 Task: Find connections with filter location Sevenoaks with filter topic #Jobsearchwith filter profile language Spanish with filter current company MarketsandMarkets™ with filter school Punjabi University, Patiala with filter industry Professional Training and Coaching with filter service category Human Resources with filter keywords title Customer Service Manager
Action: Mouse moved to (520, 79)
Screenshot: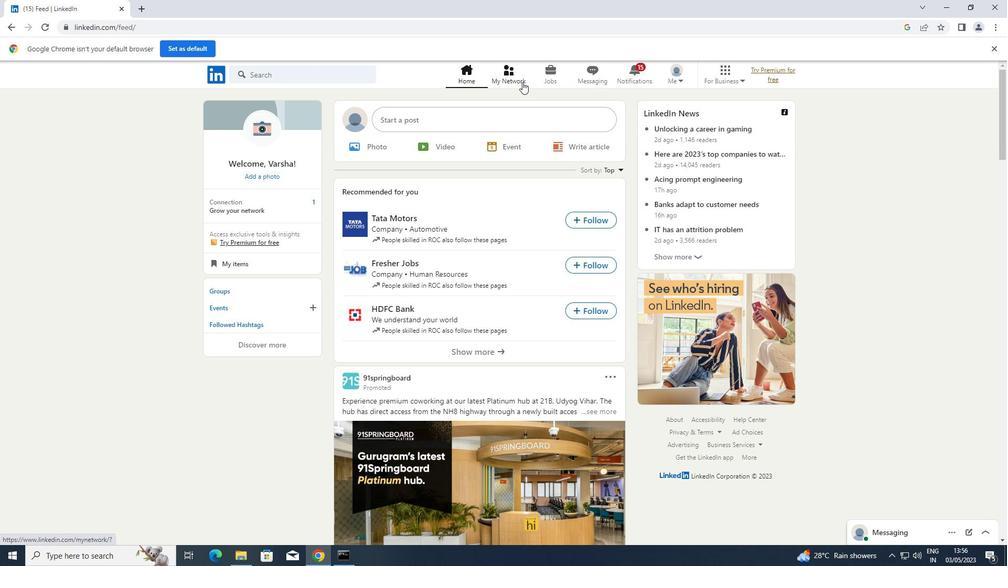 
Action: Mouse pressed left at (520, 79)
Screenshot: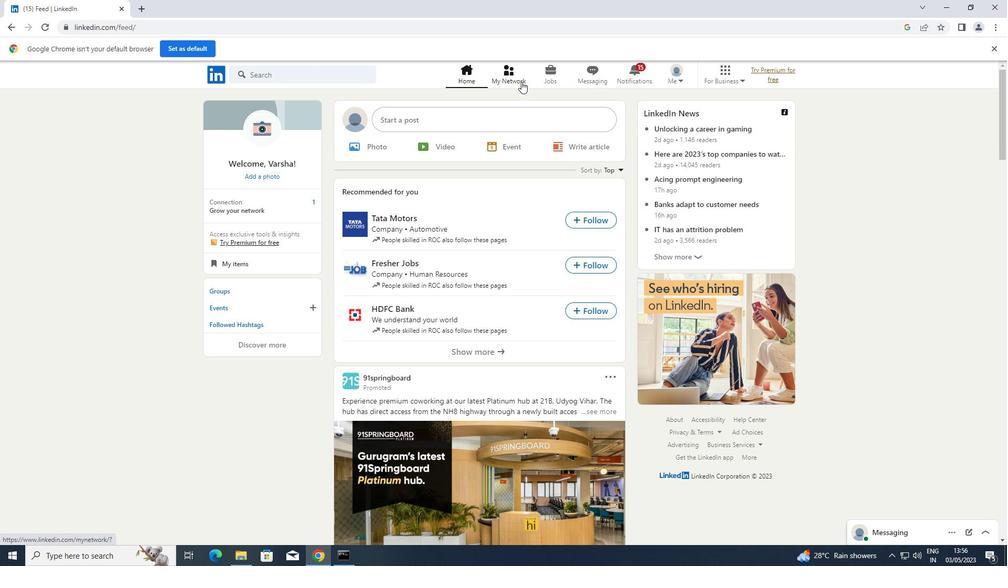 
Action: Mouse moved to (253, 123)
Screenshot: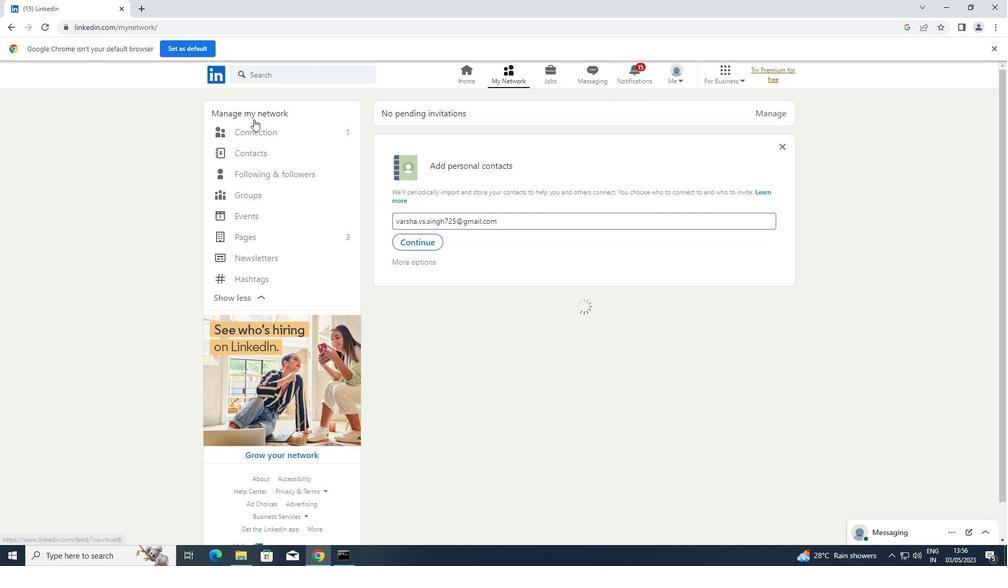 
Action: Mouse pressed left at (253, 123)
Screenshot: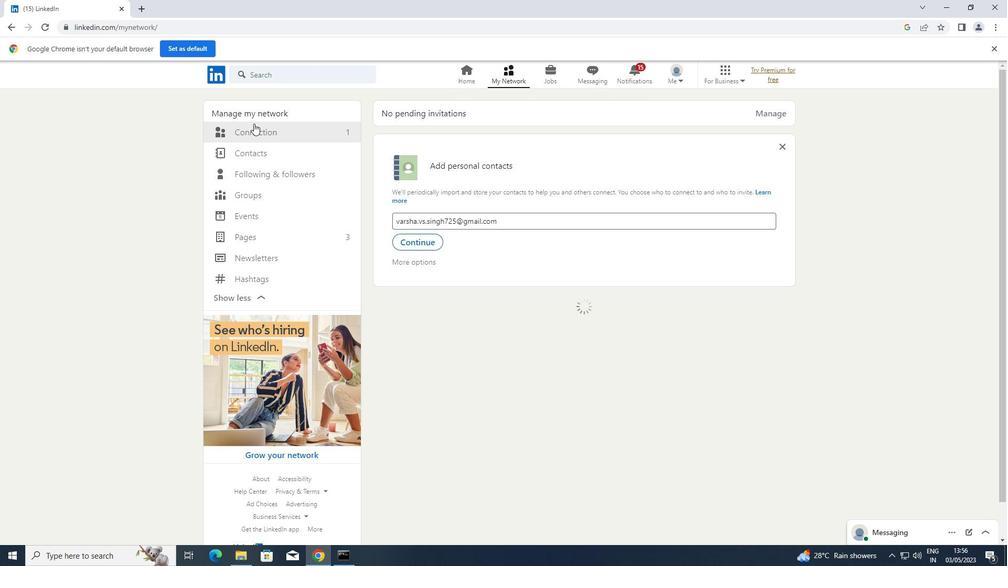 
Action: Mouse moved to (318, 137)
Screenshot: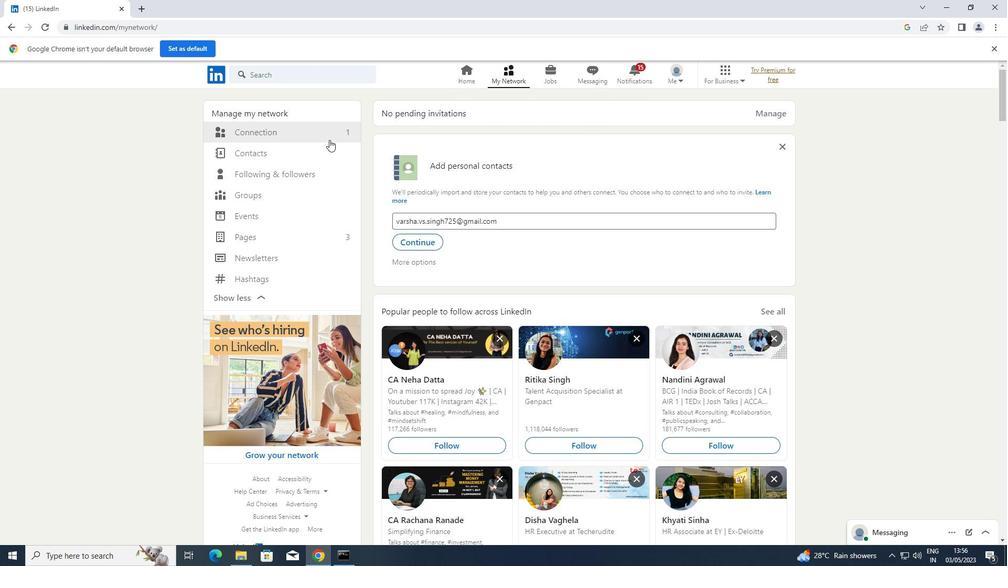 
Action: Mouse pressed left at (318, 137)
Screenshot: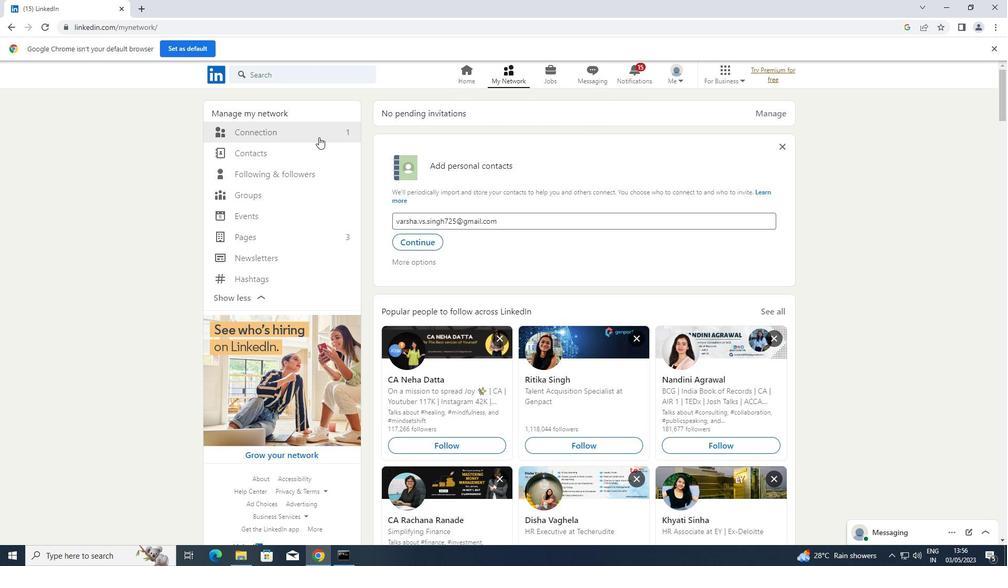 
Action: Mouse moved to (571, 131)
Screenshot: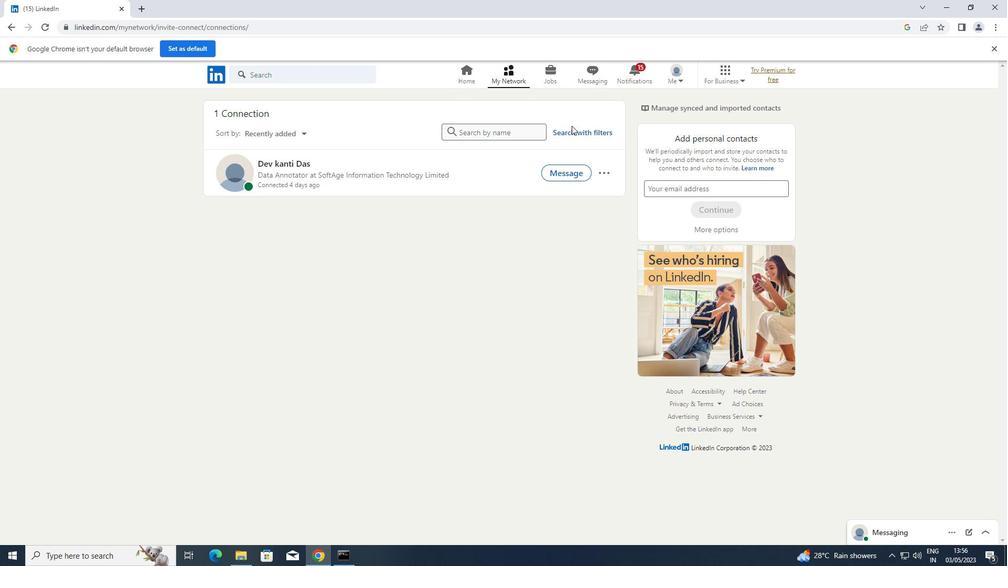 
Action: Mouse pressed left at (571, 131)
Screenshot: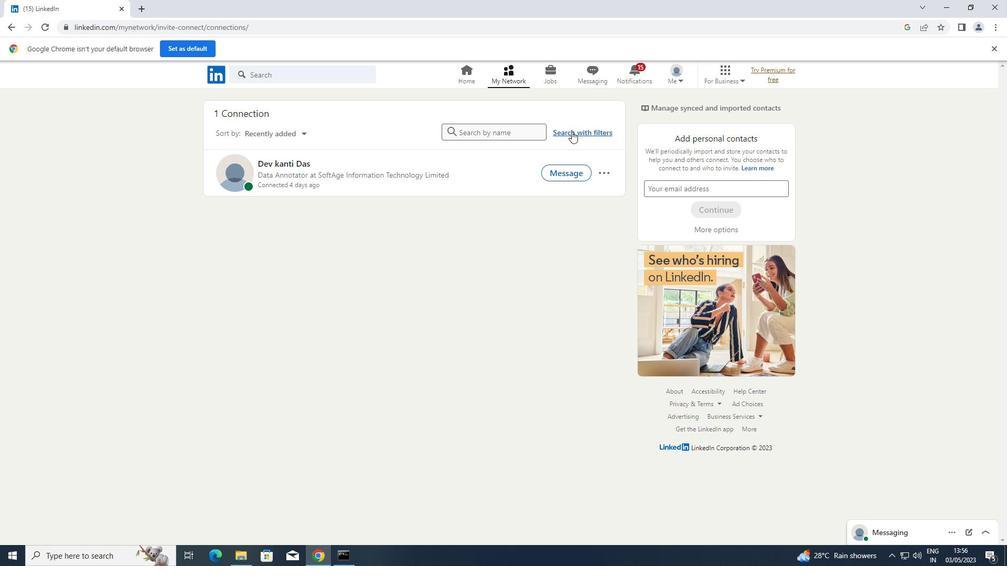 
Action: Mouse moved to (542, 104)
Screenshot: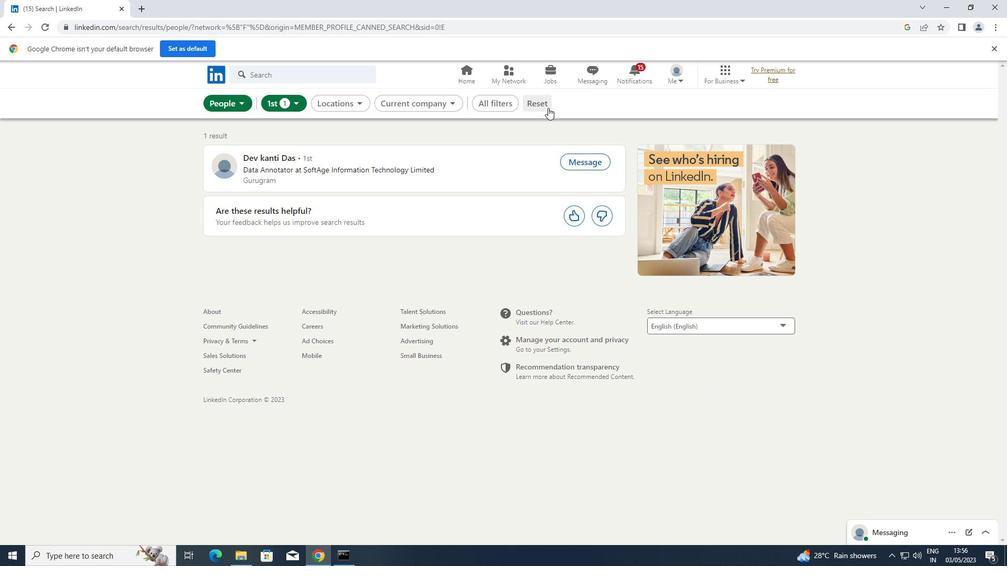 
Action: Mouse pressed left at (542, 104)
Screenshot: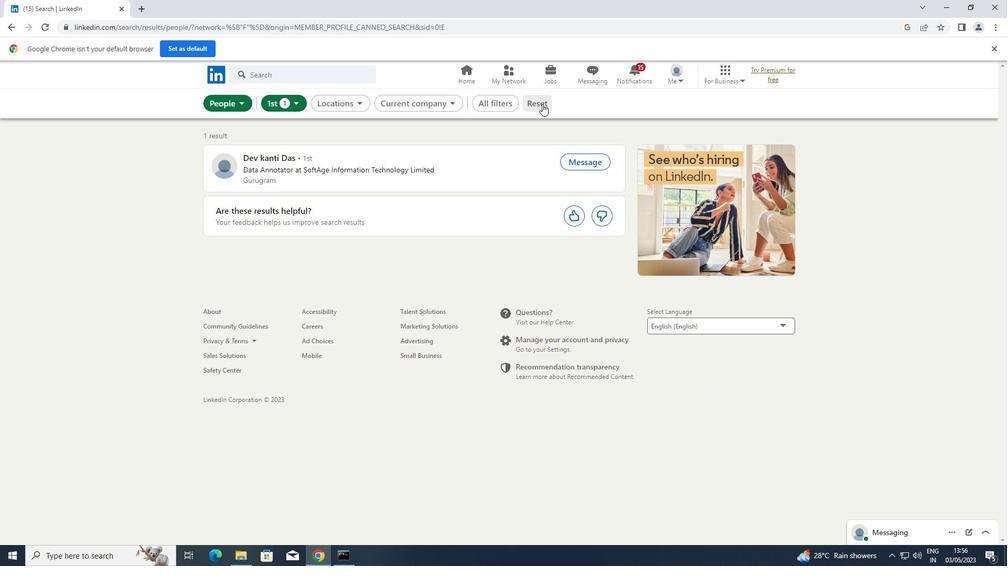 
Action: Mouse moved to (511, 95)
Screenshot: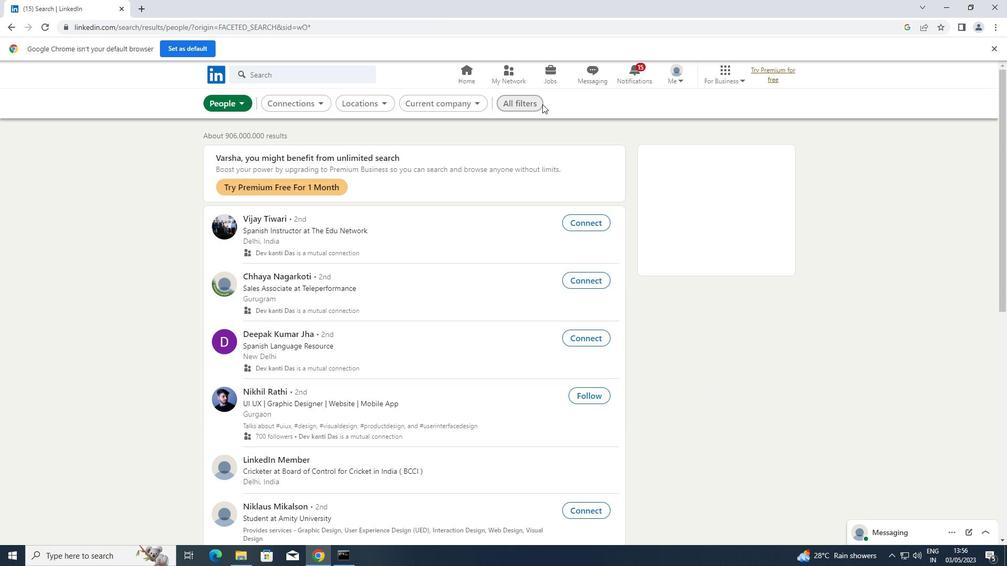 
Action: Mouse pressed left at (511, 95)
Screenshot: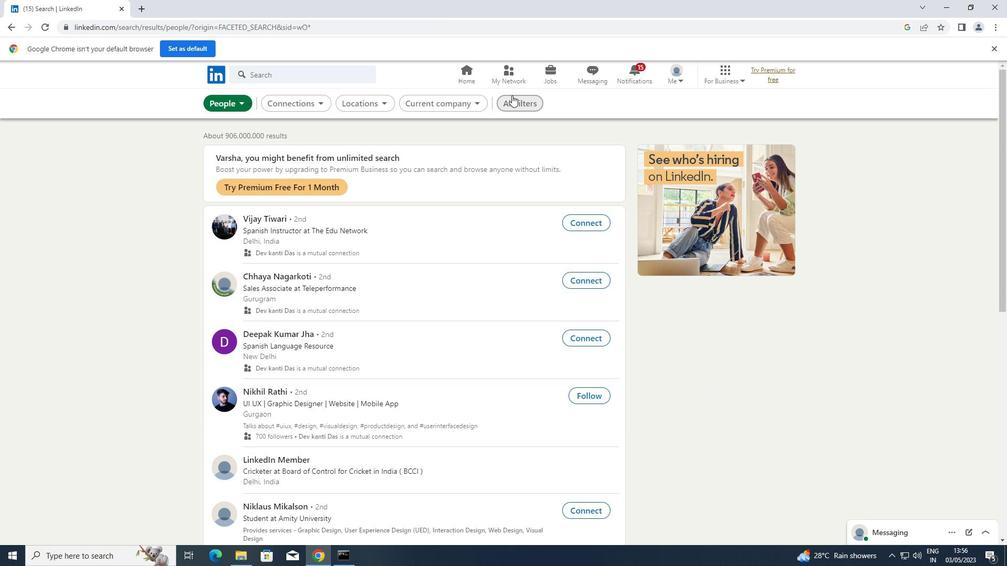 
Action: Mouse moved to (747, 269)
Screenshot: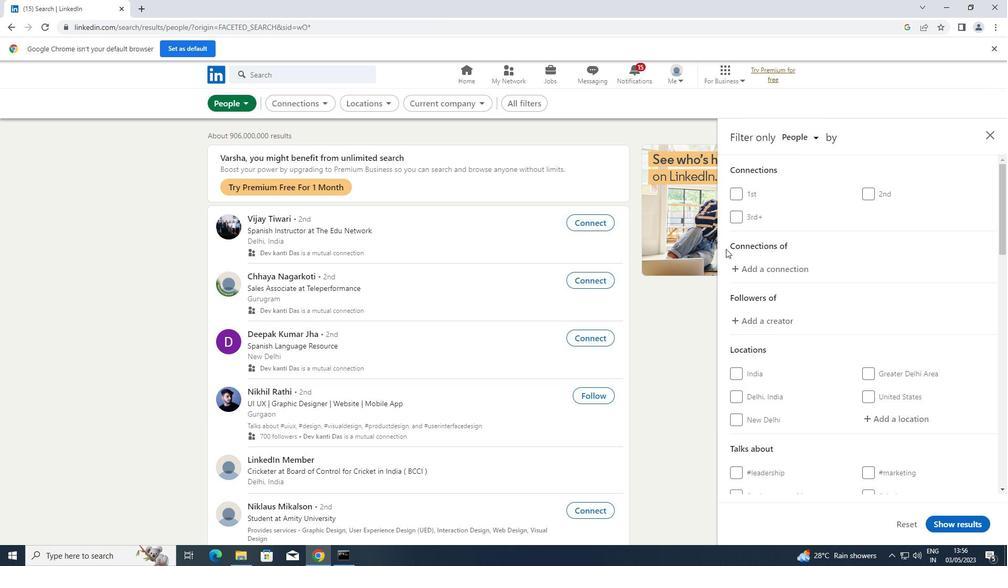 
Action: Mouse scrolled (747, 269) with delta (0, 0)
Screenshot: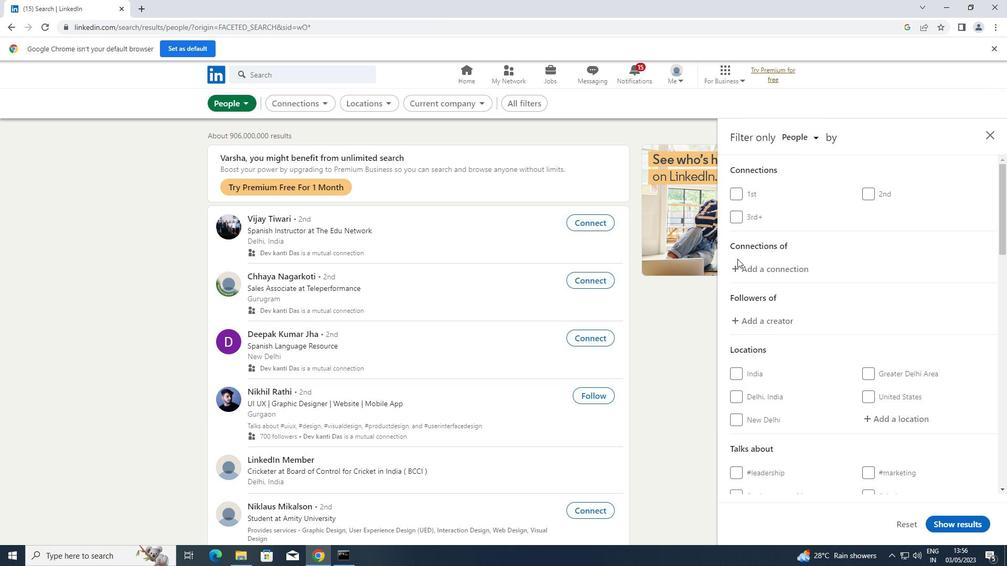 
Action: Mouse scrolled (747, 269) with delta (0, 0)
Screenshot: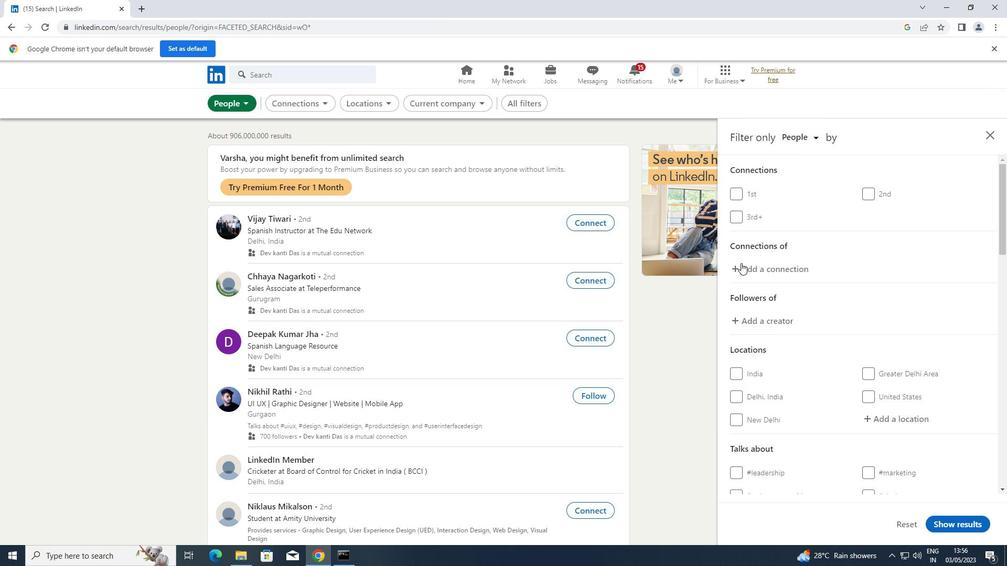
Action: Mouse moved to (890, 313)
Screenshot: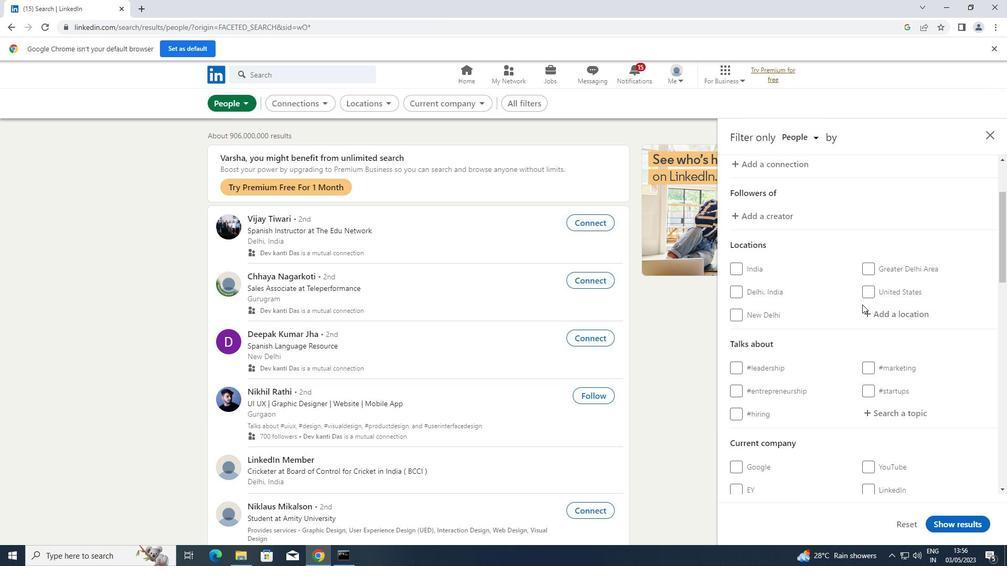 
Action: Mouse pressed left at (890, 313)
Screenshot: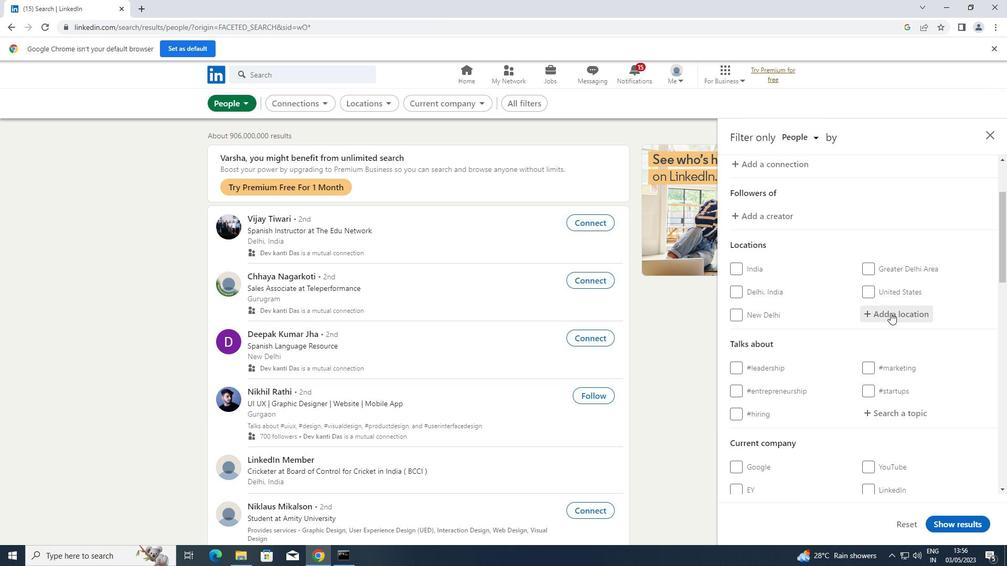 
Action: Key pressed <Key.shift>SEVENOAKS
Screenshot: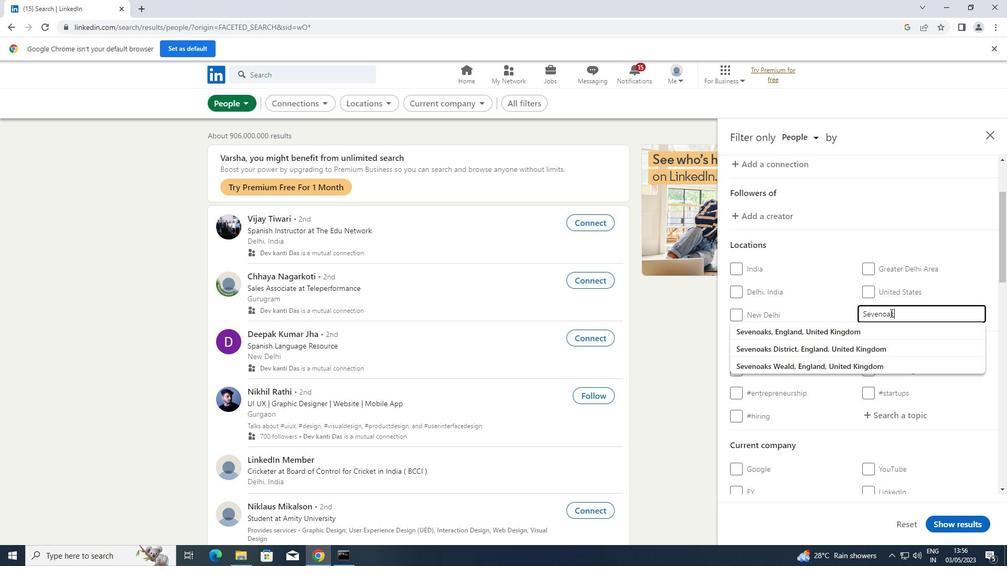 
Action: Mouse moved to (886, 418)
Screenshot: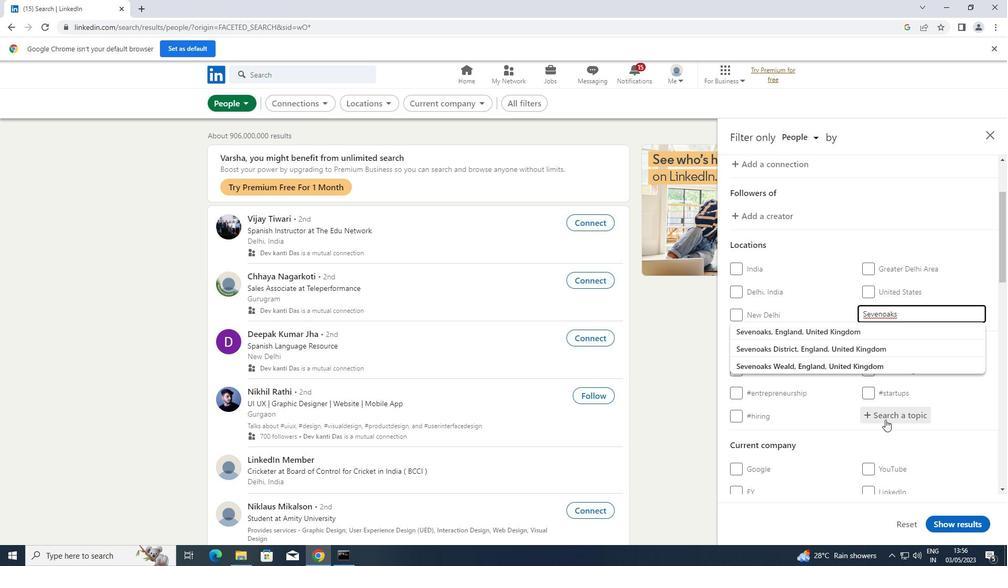
Action: Mouse pressed left at (886, 418)
Screenshot: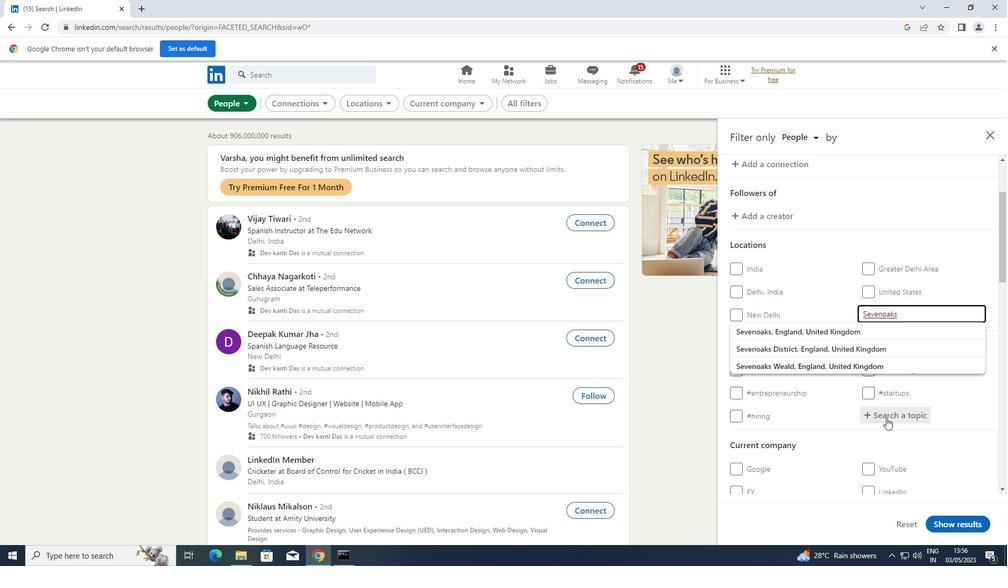 
Action: Key pressed <Key.shift>JOBSEA
Screenshot: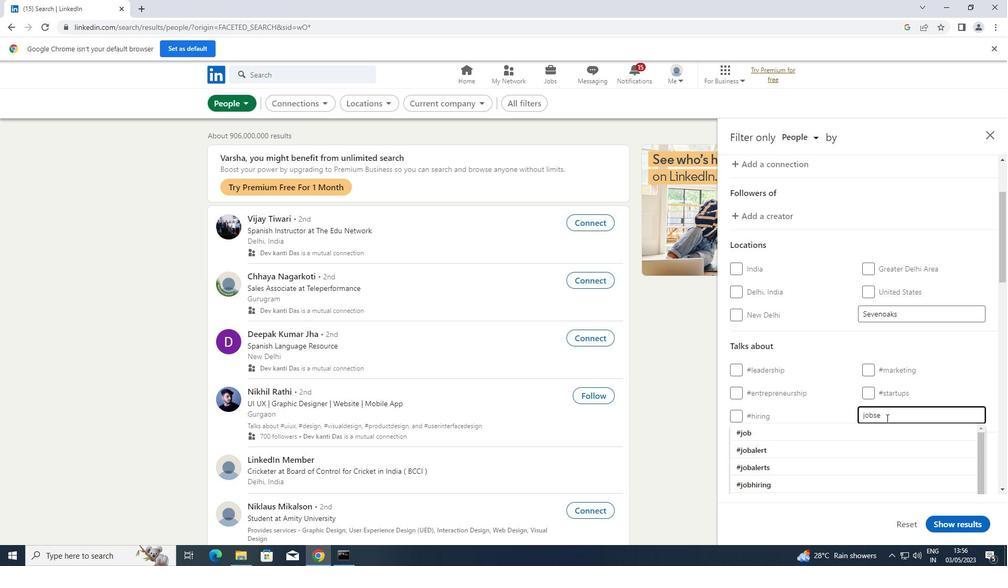 
Action: Mouse moved to (812, 434)
Screenshot: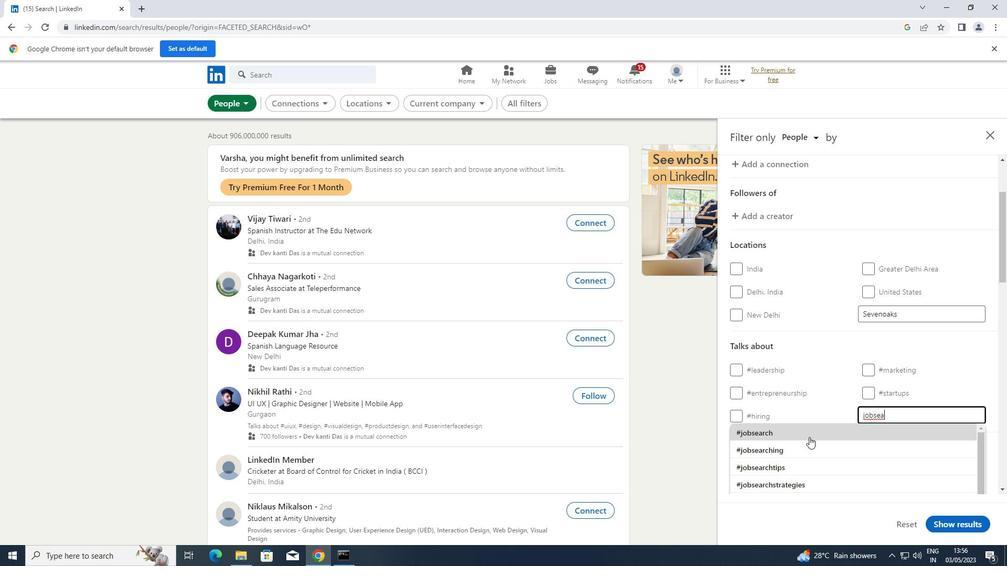 
Action: Mouse pressed left at (812, 434)
Screenshot: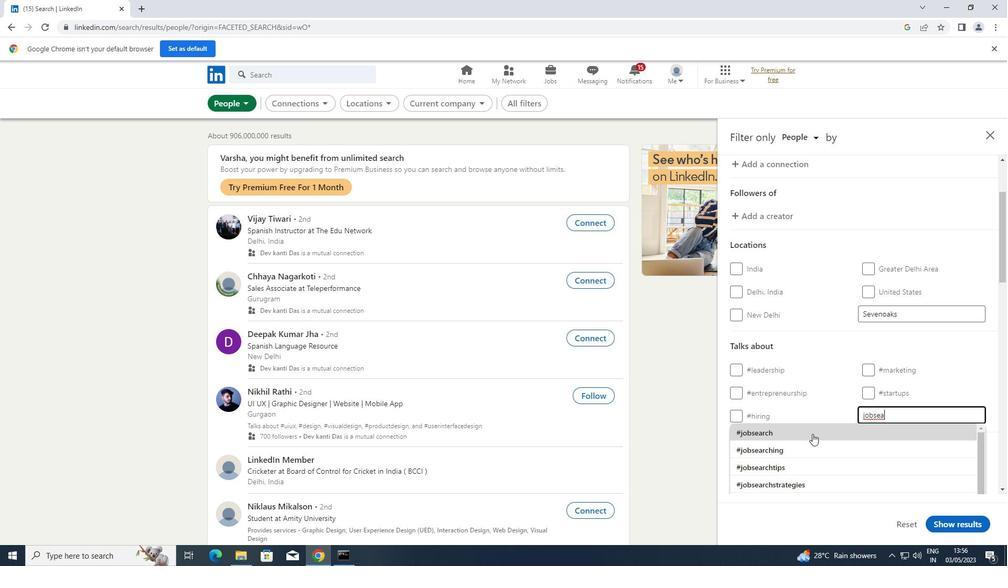 
Action: Mouse scrolled (812, 433) with delta (0, 0)
Screenshot: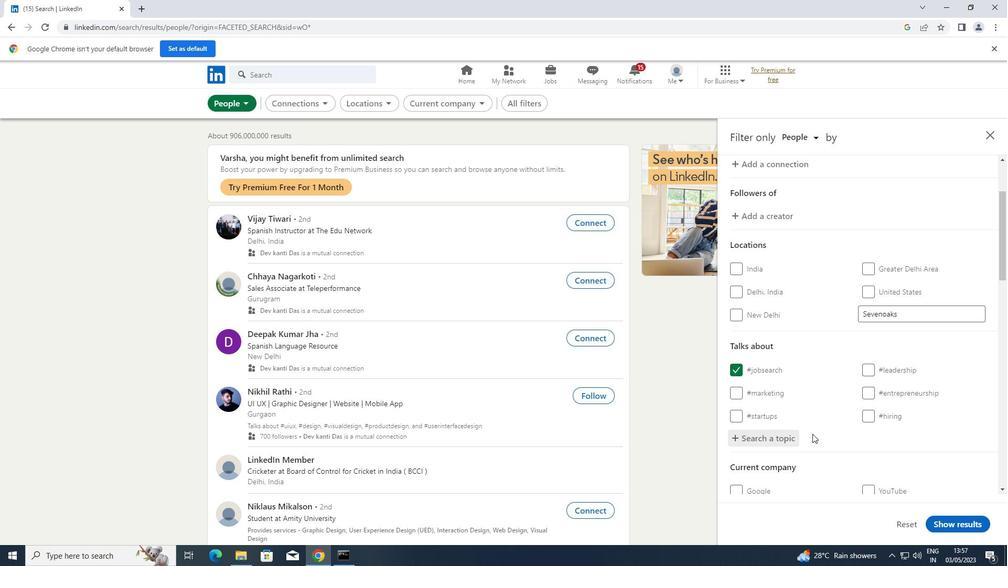 
Action: Mouse scrolled (812, 433) with delta (0, 0)
Screenshot: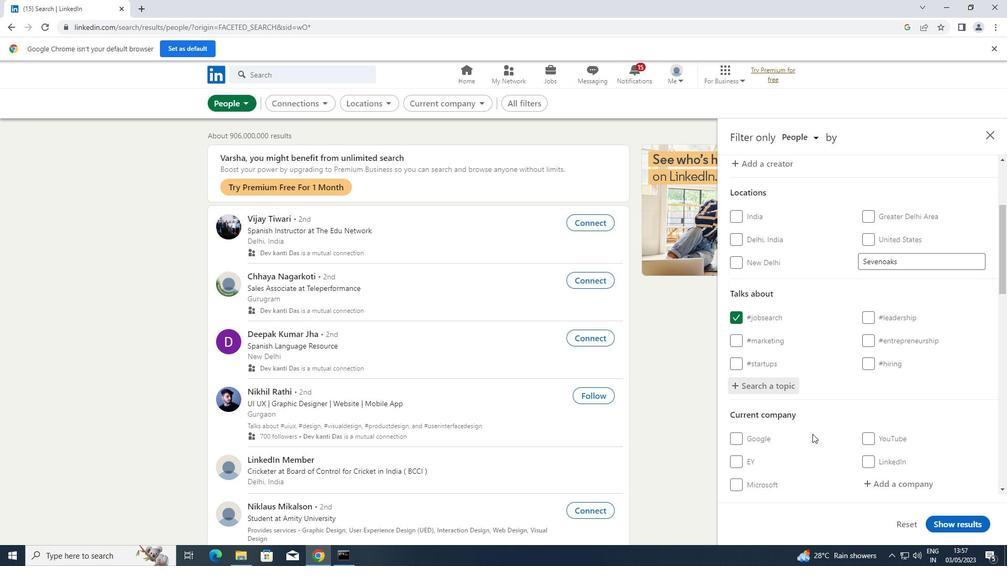 
Action: Mouse scrolled (812, 433) with delta (0, 0)
Screenshot: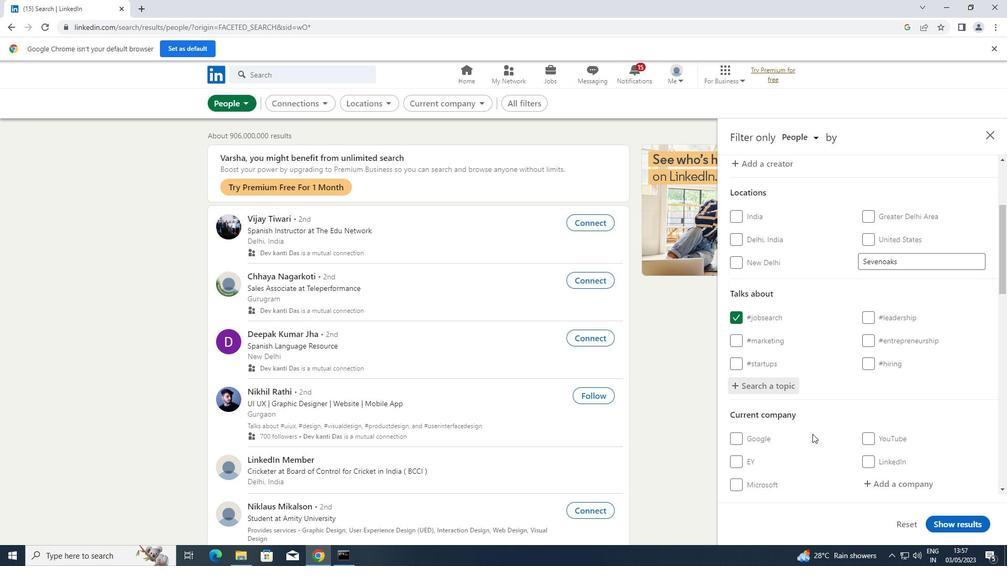 
Action: Mouse scrolled (812, 433) with delta (0, 0)
Screenshot: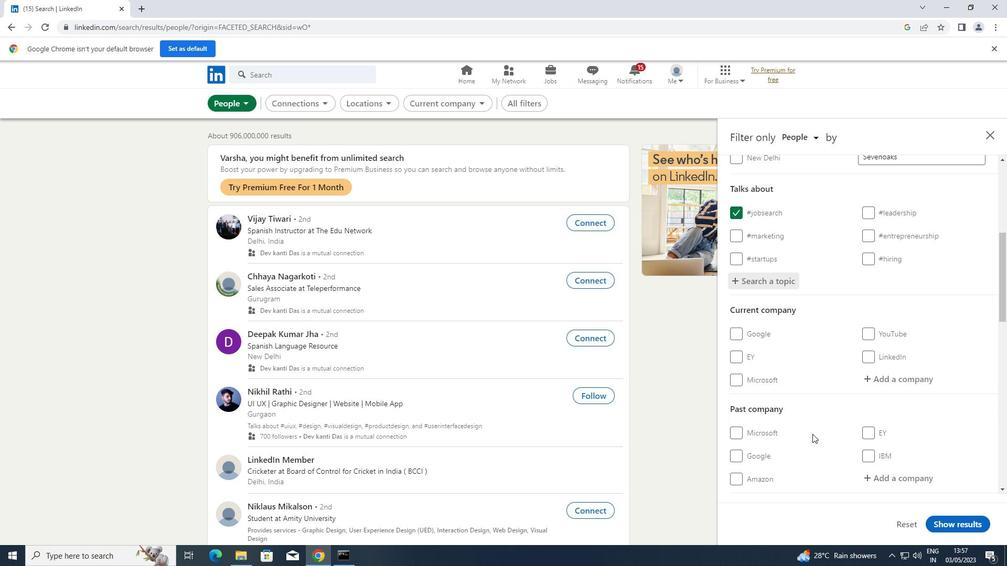 
Action: Mouse scrolled (812, 433) with delta (0, 0)
Screenshot: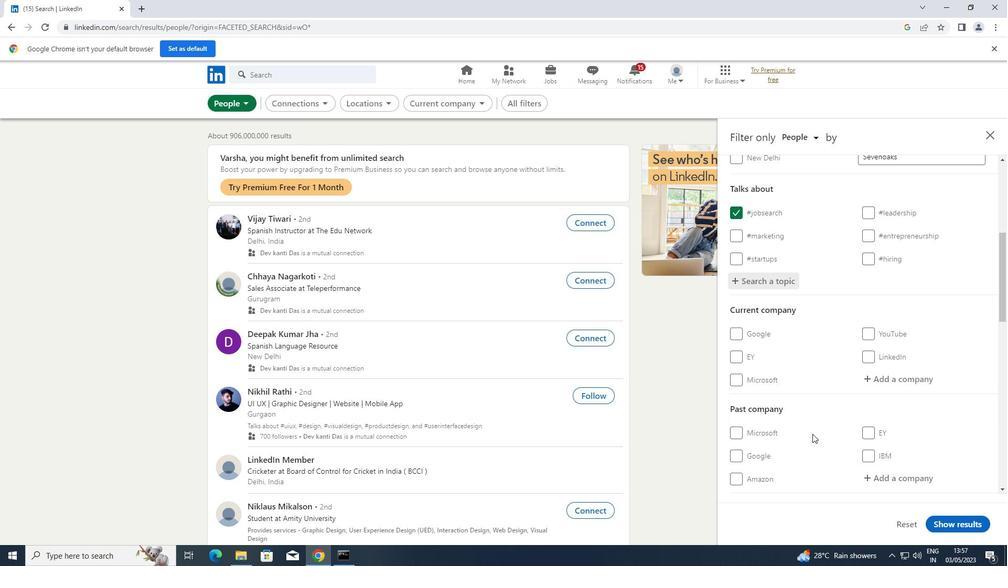 
Action: Mouse scrolled (812, 433) with delta (0, 0)
Screenshot: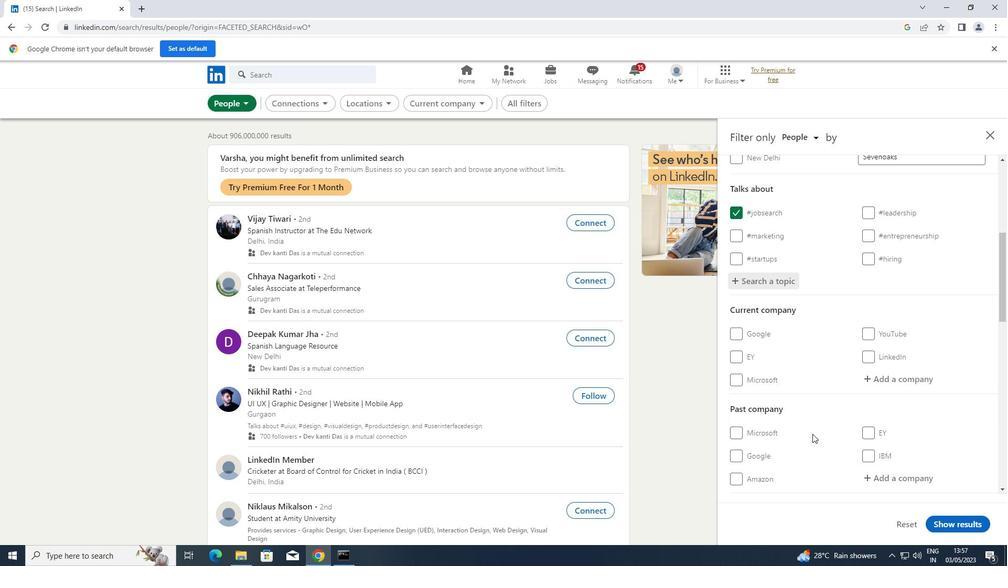 
Action: Mouse scrolled (812, 433) with delta (0, 0)
Screenshot: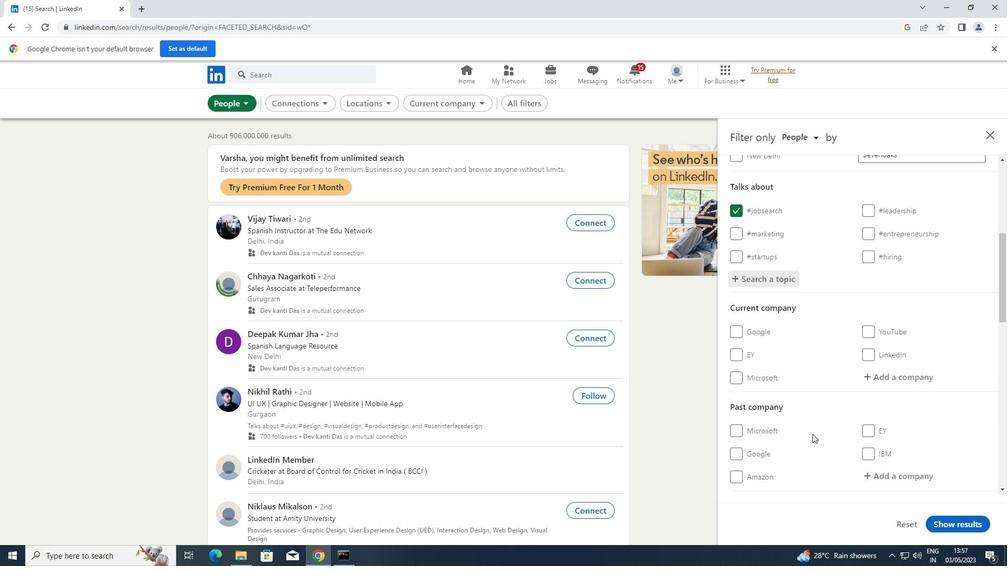
Action: Mouse scrolled (812, 433) with delta (0, 0)
Screenshot: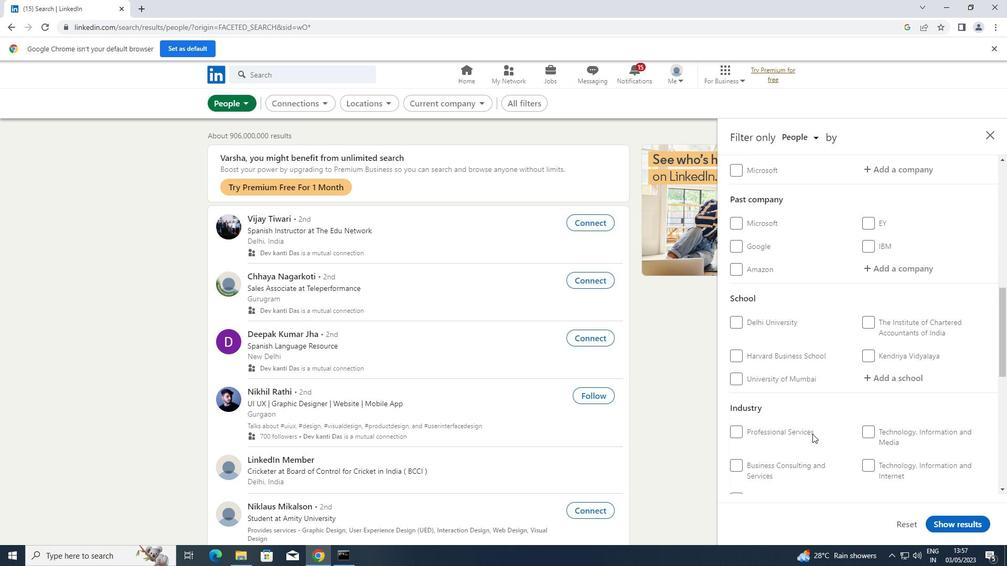 
Action: Mouse scrolled (812, 433) with delta (0, 0)
Screenshot: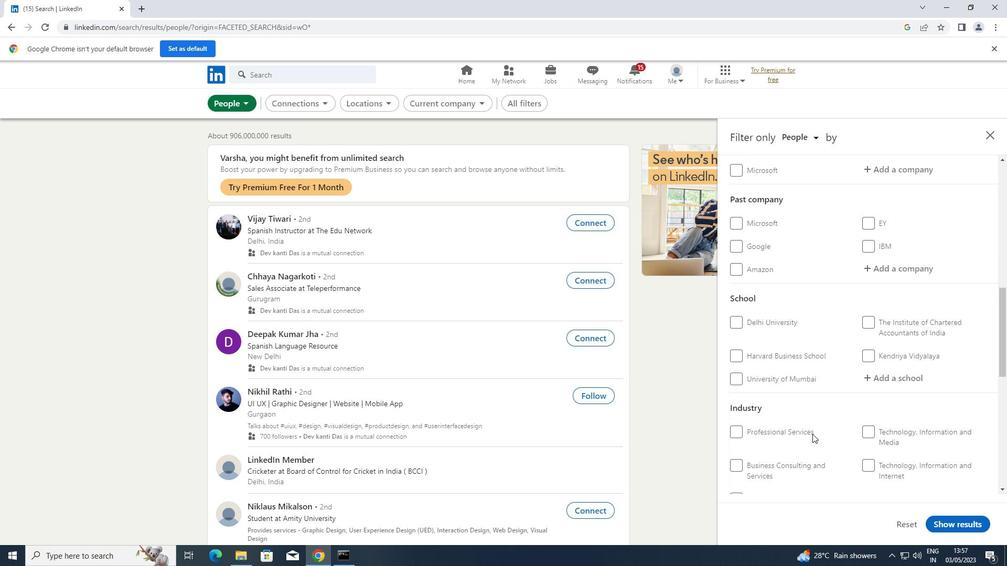 
Action: Mouse scrolled (812, 433) with delta (0, 0)
Screenshot: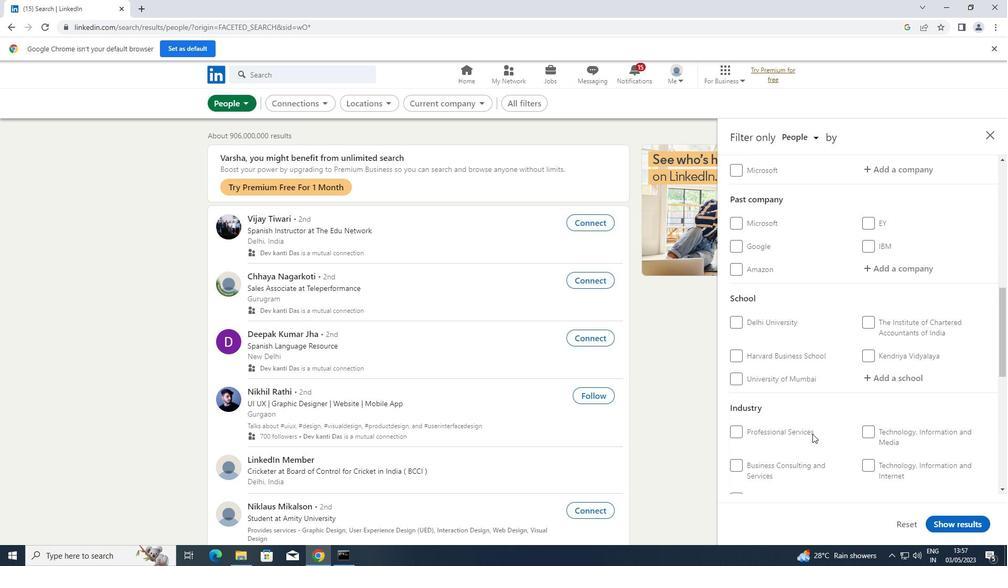 
Action: Mouse scrolled (812, 433) with delta (0, 0)
Screenshot: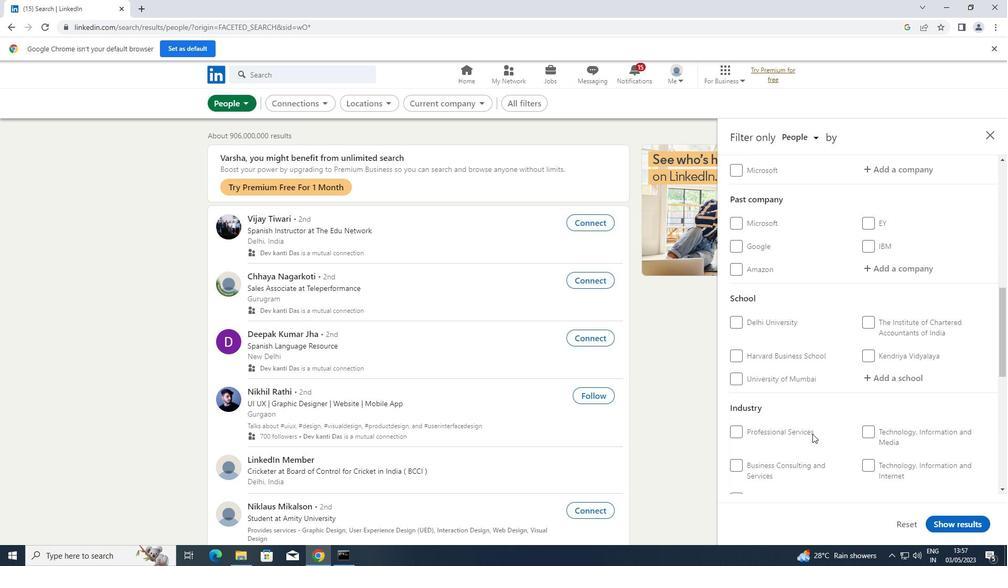 
Action: Mouse moved to (740, 365)
Screenshot: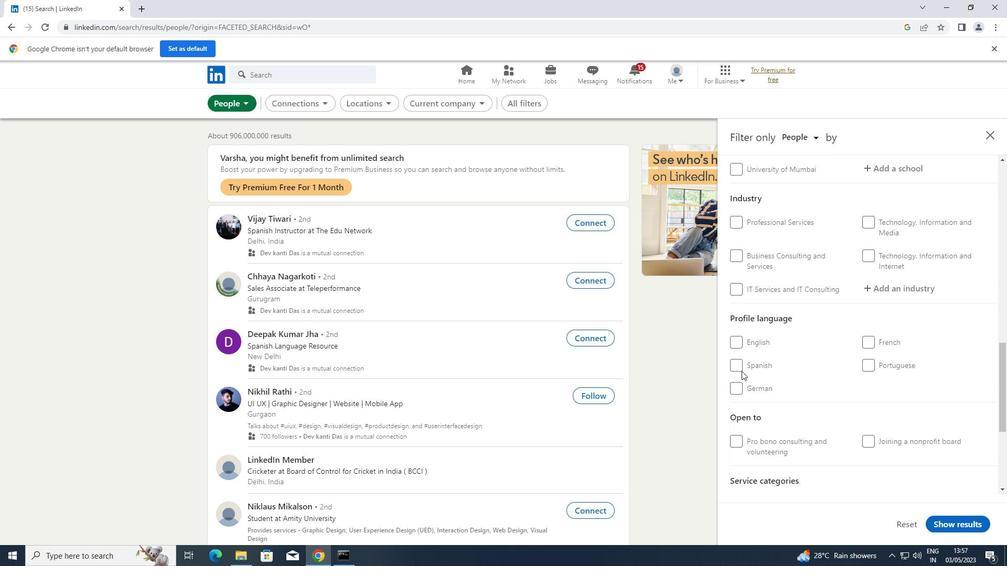 
Action: Mouse pressed left at (740, 365)
Screenshot: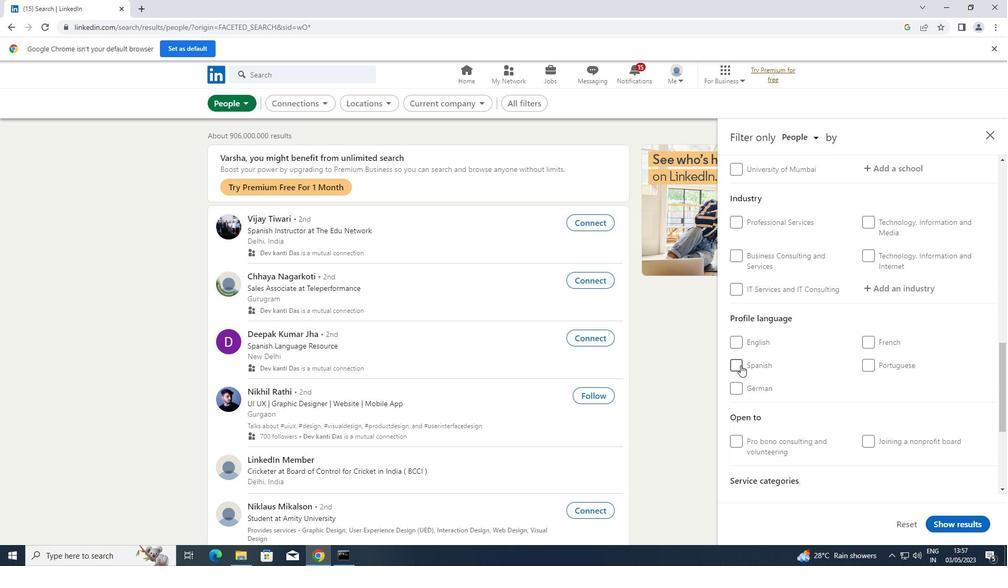 
Action: Mouse scrolled (740, 366) with delta (0, 0)
Screenshot: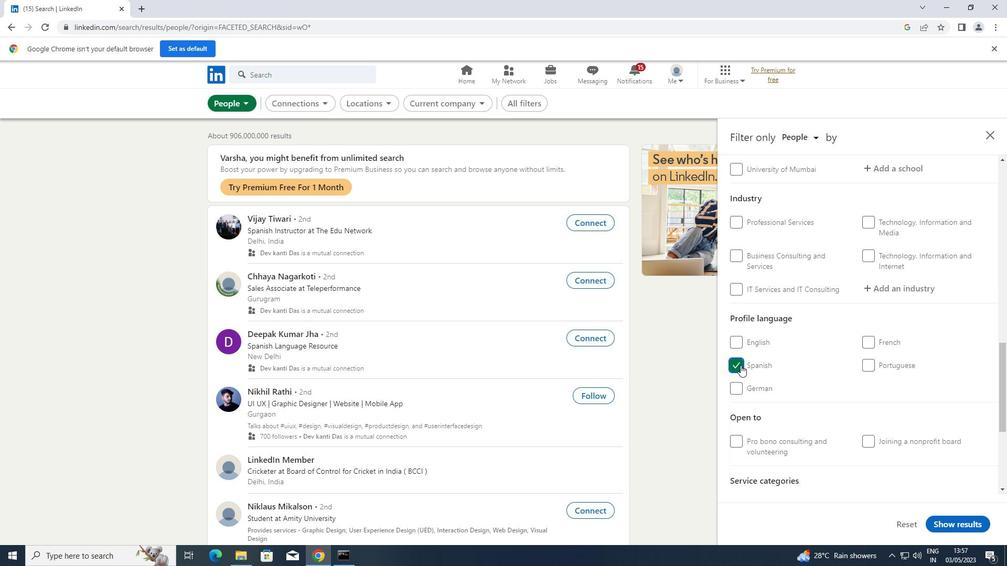 
Action: Mouse scrolled (740, 366) with delta (0, 0)
Screenshot: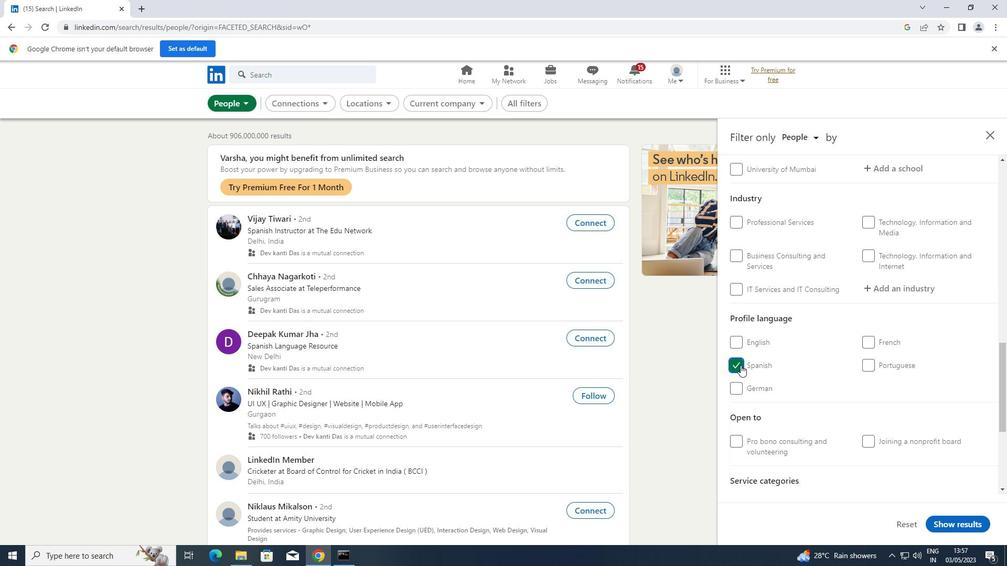 
Action: Mouse scrolled (740, 366) with delta (0, 0)
Screenshot: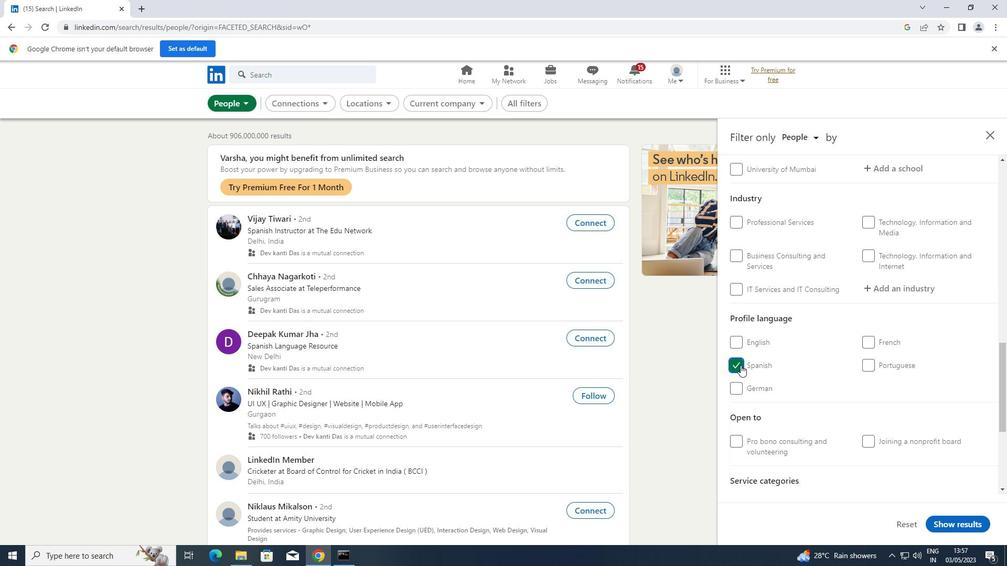 
Action: Mouse scrolled (740, 366) with delta (0, 0)
Screenshot: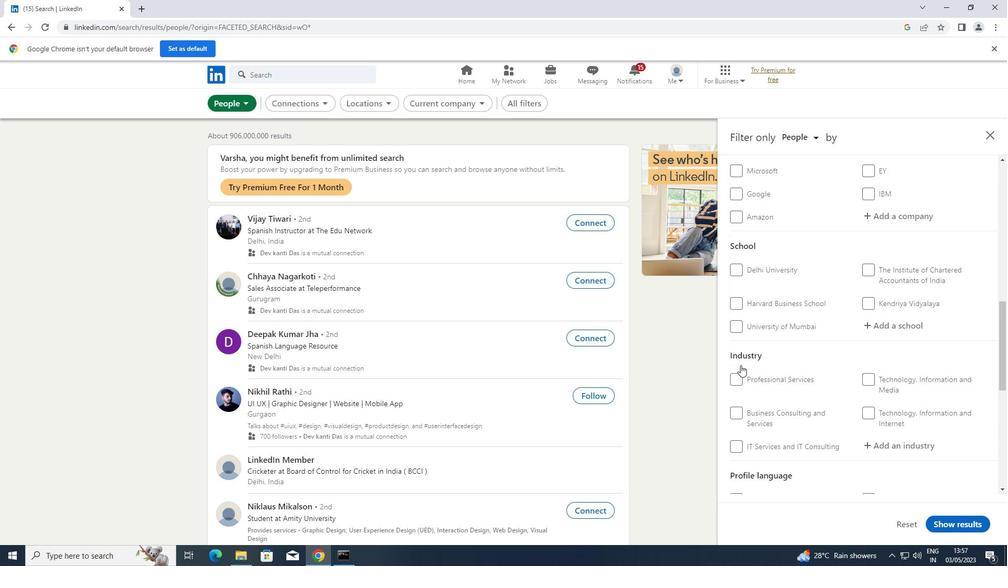 
Action: Mouse scrolled (740, 366) with delta (0, 0)
Screenshot: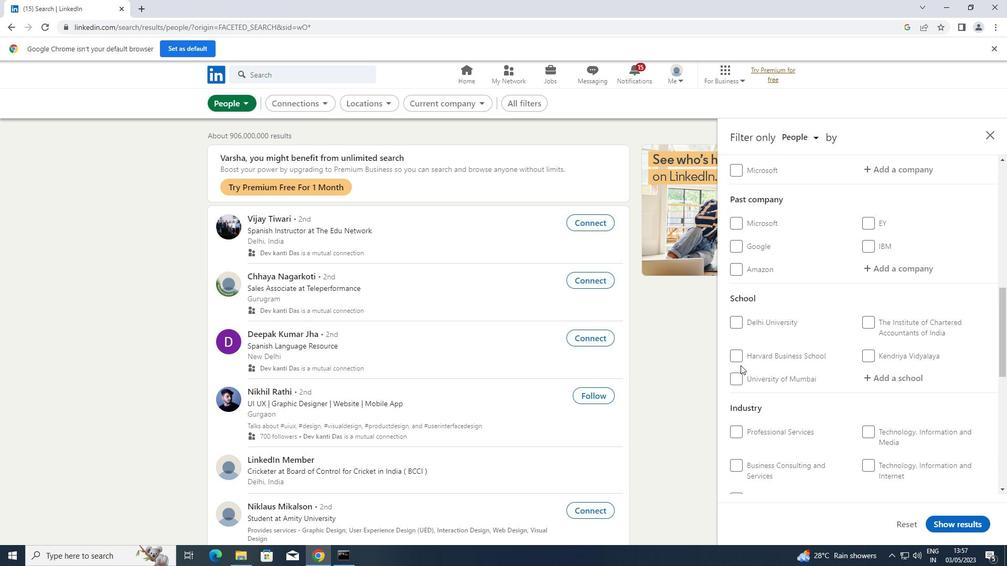 
Action: Mouse scrolled (740, 366) with delta (0, 0)
Screenshot: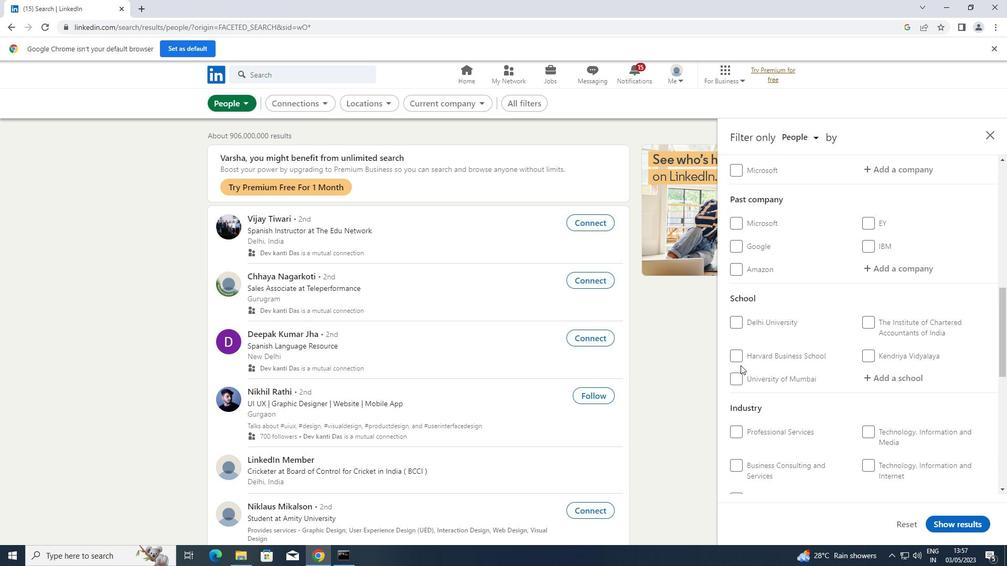 
Action: Mouse moved to (912, 273)
Screenshot: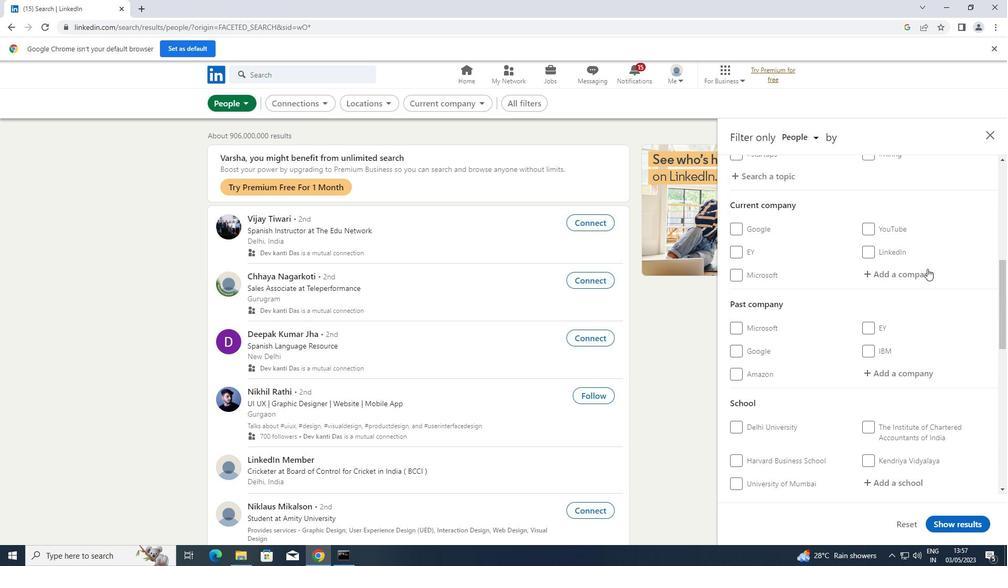 
Action: Mouse pressed left at (912, 273)
Screenshot: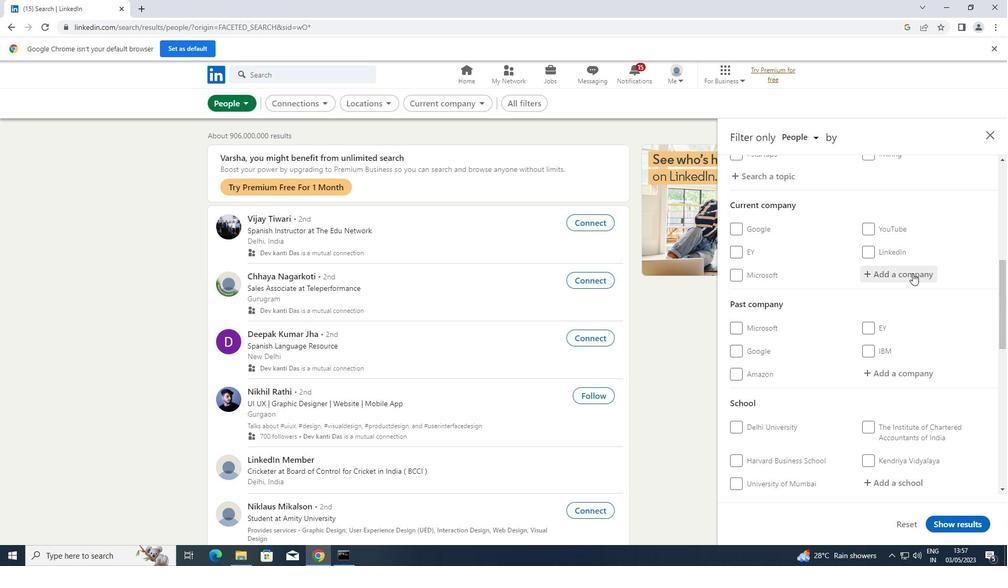 
Action: Key pressed <Key.shift>MARKETSAND
Screenshot: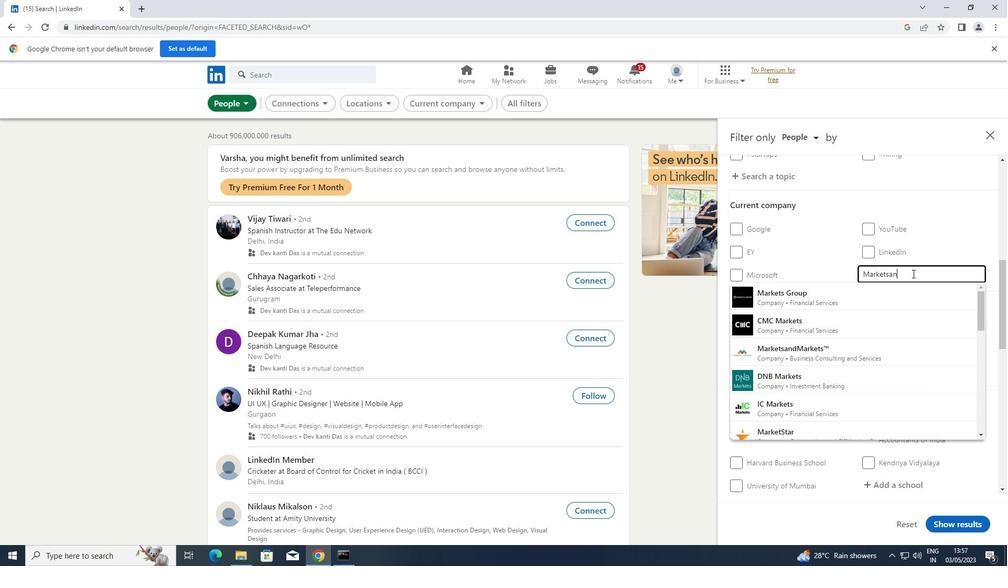 
Action: Mouse moved to (844, 298)
Screenshot: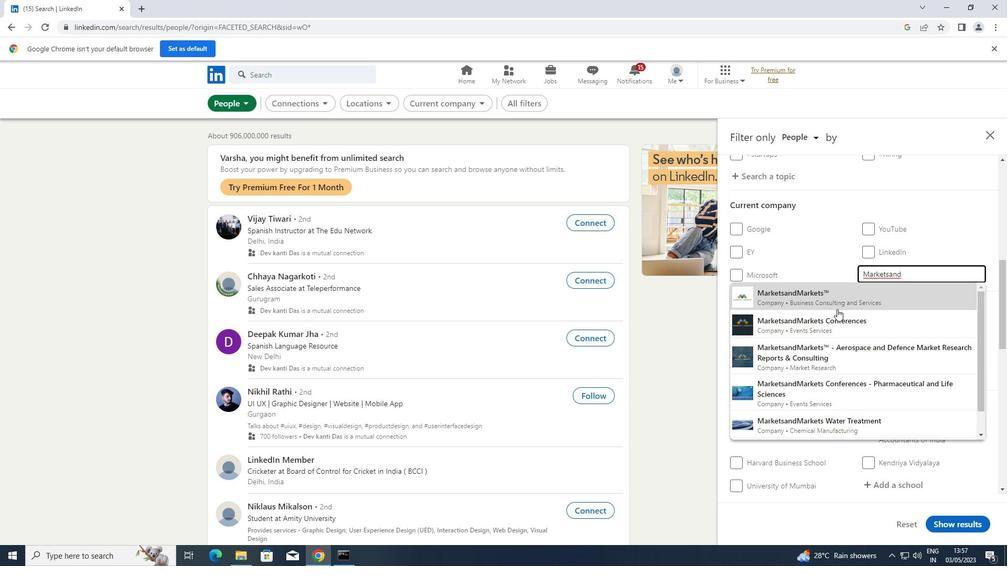 
Action: Mouse pressed left at (844, 298)
Screenshot: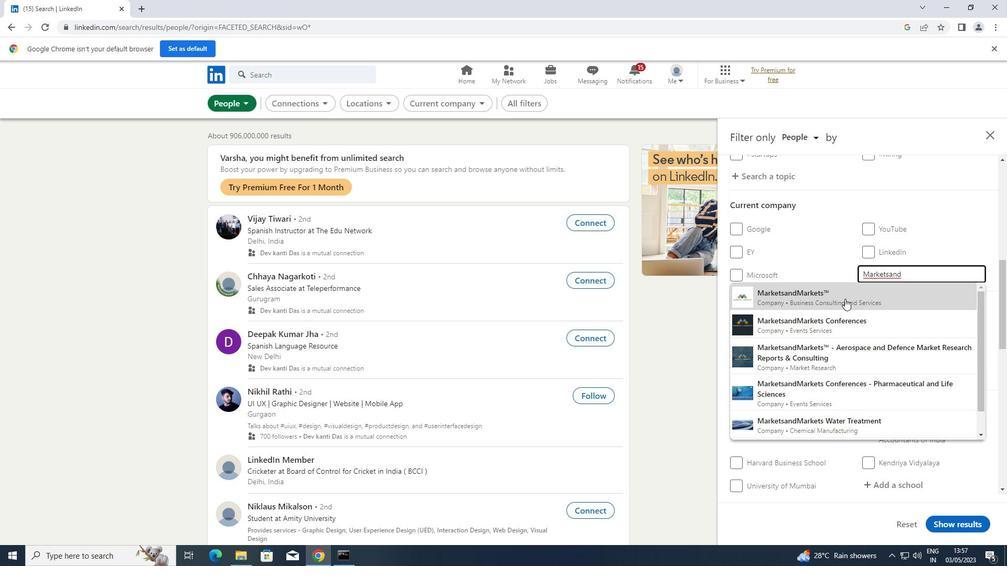 
Action: Mouse scrolled (844, 298) with delta (0, 0)
Screenshot: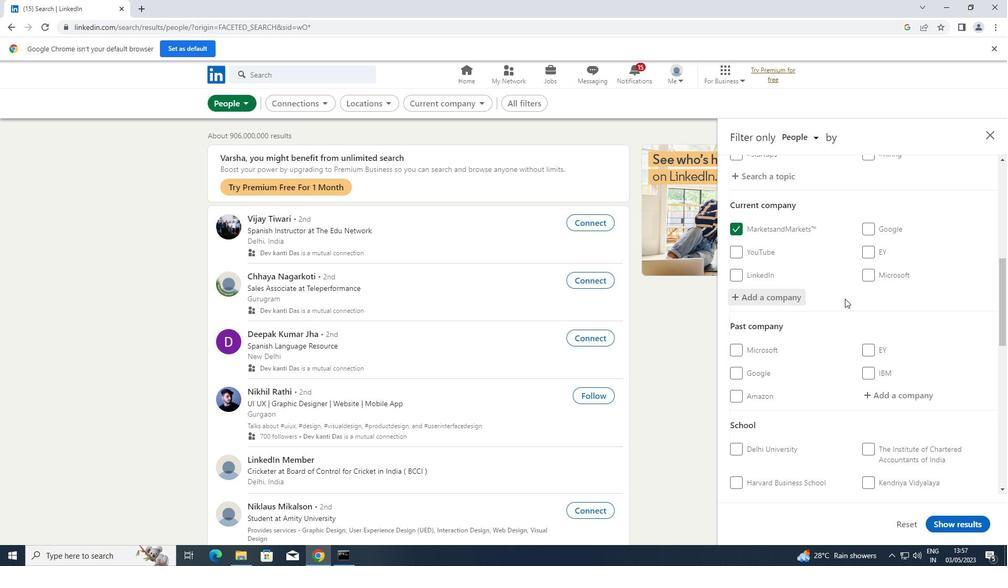 
Action: Mouse scrolled (844, 298) with delta (0, 0)
Screenshot: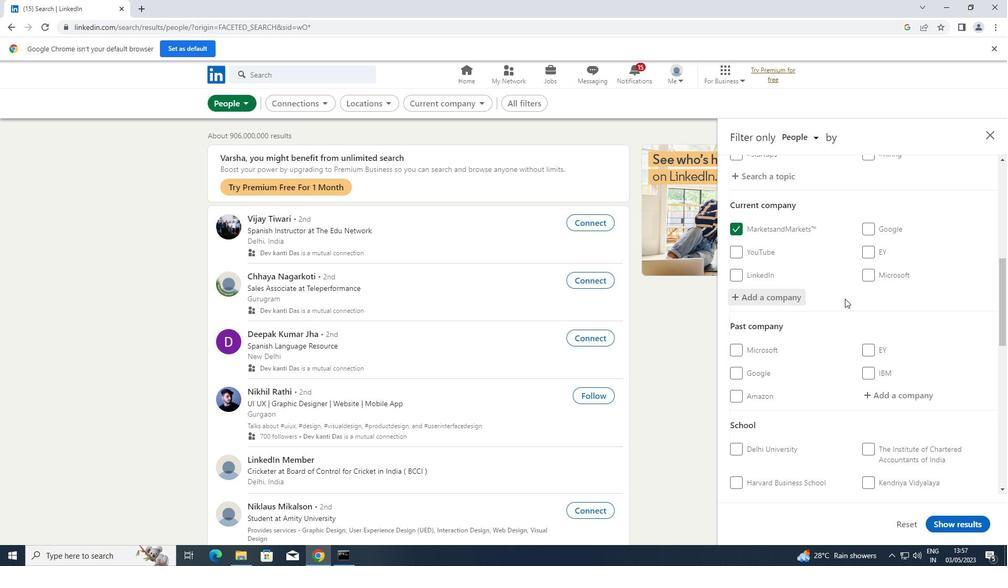 
Action: Mouse scrolled (844, 298) with delta (0, 0)
Screenshot: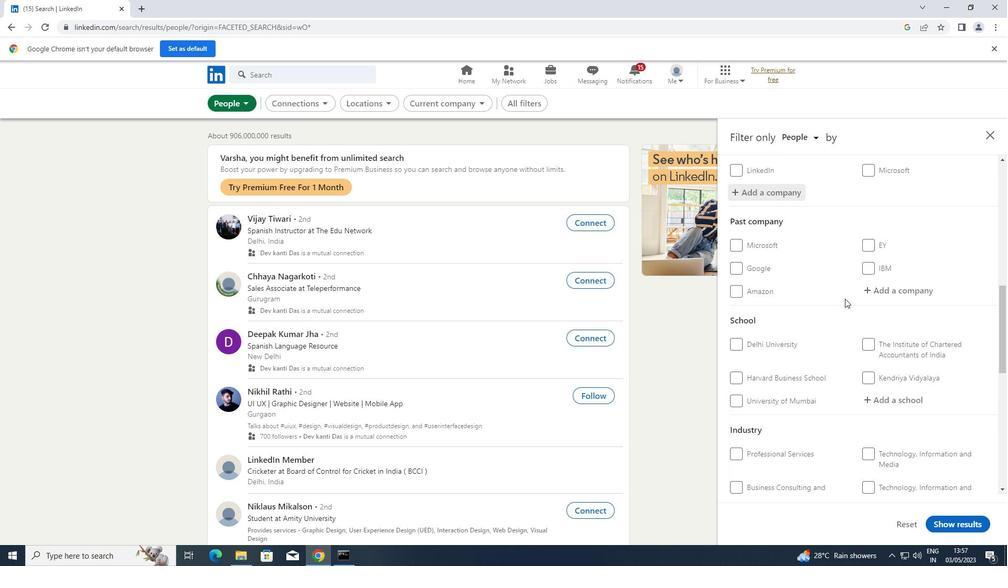 
Action: Mouse moved to (884, 341)
Screenshot: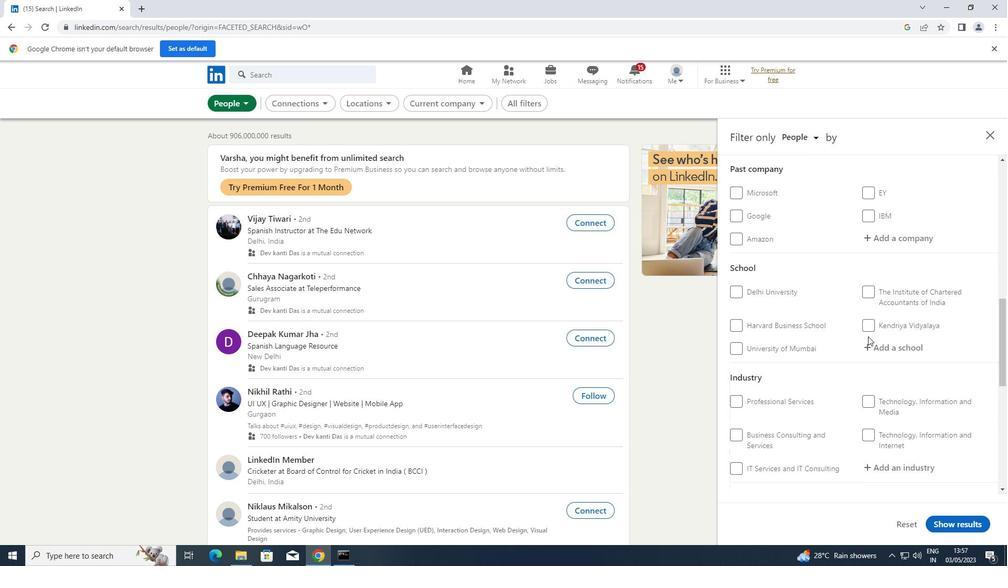 
Action: Mouse pressed left at (884, 341)
Screenshot: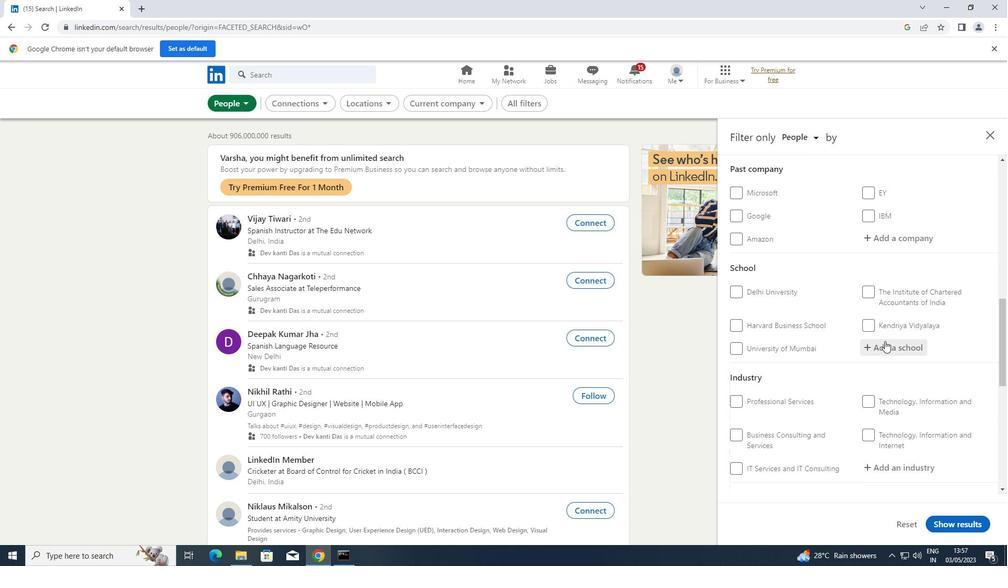 
Action: Key pressed <Key.shift>PUNJABI
Screenshot: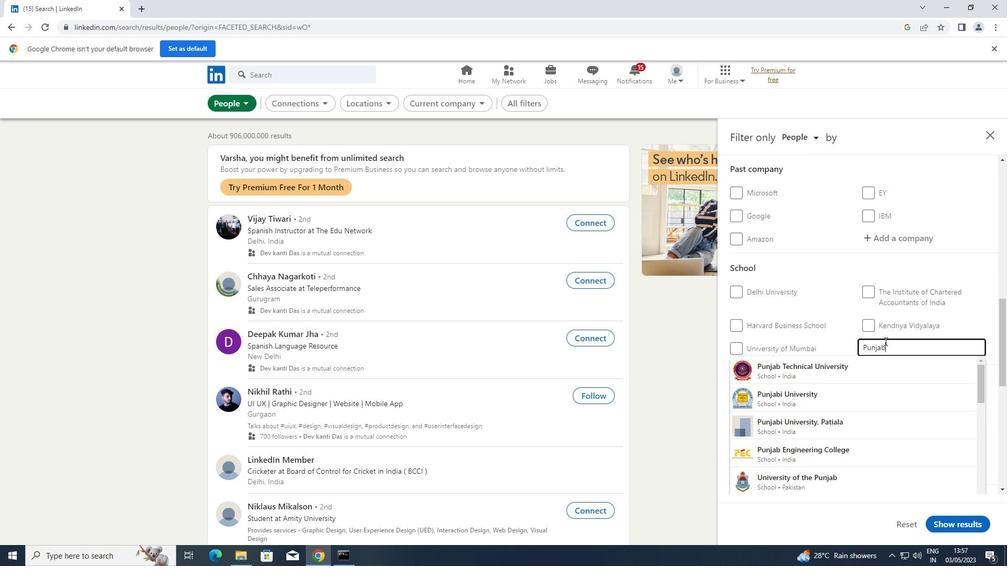 
Action: Mouse moved to (800, 362)
Screenshot: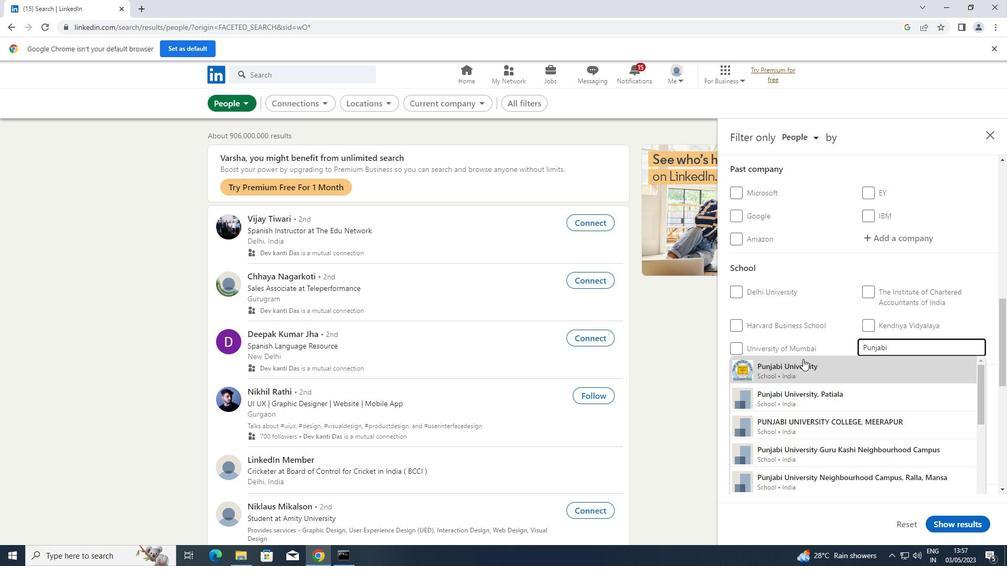 
Action: Mouse pressed left at (800, 362)
Screenshot: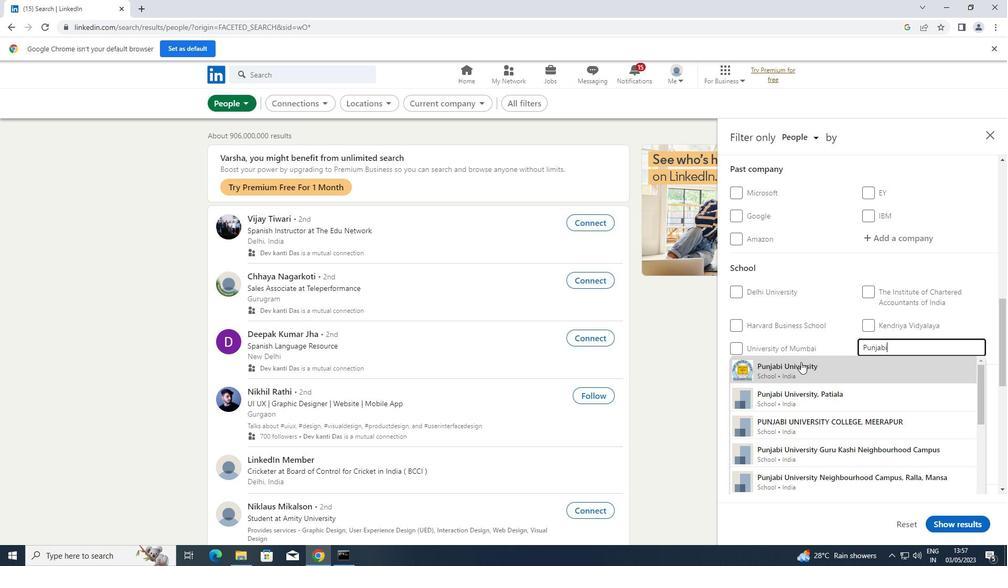 
Action: Mouse scrolled (800, 361) with delta (0, 0)
Screenshot: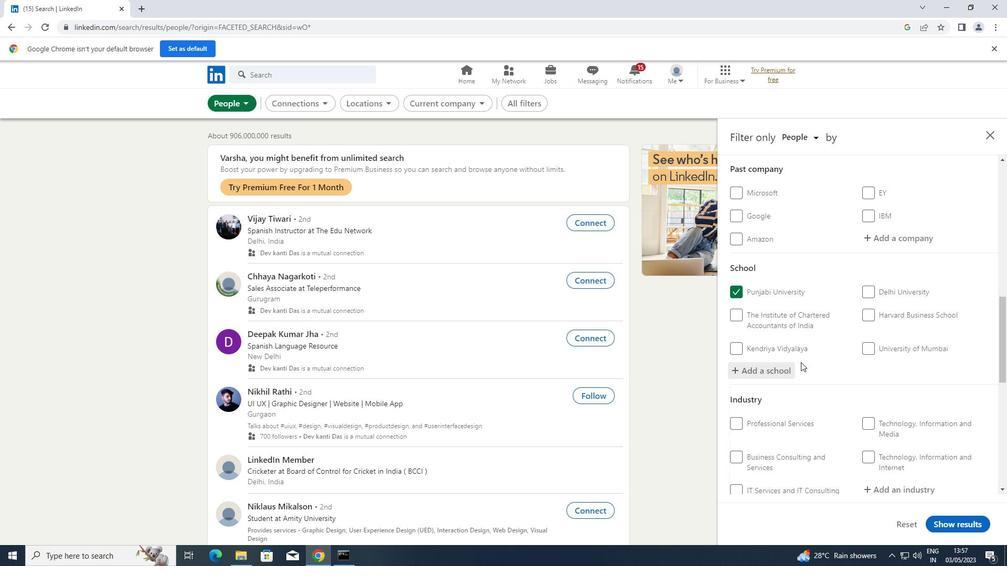 
Action: Mouse scrolled (800, 361) with delta (0, 0)
Screenshot: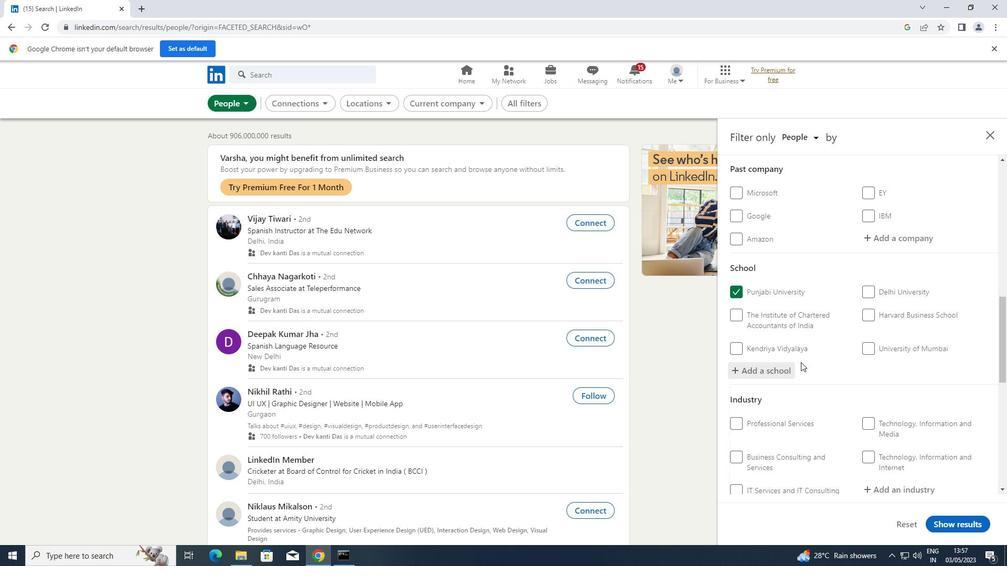 
Action: Mouse scrolled (800, 361) with delta (0, 0)
Screenshot: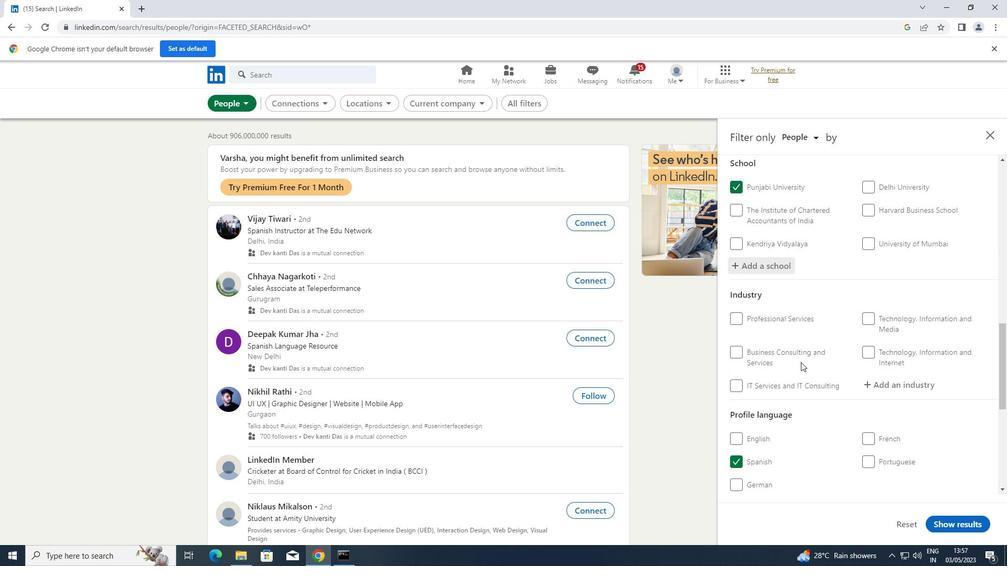 
Action: Mouse moved to (904, 332)
Screenshot: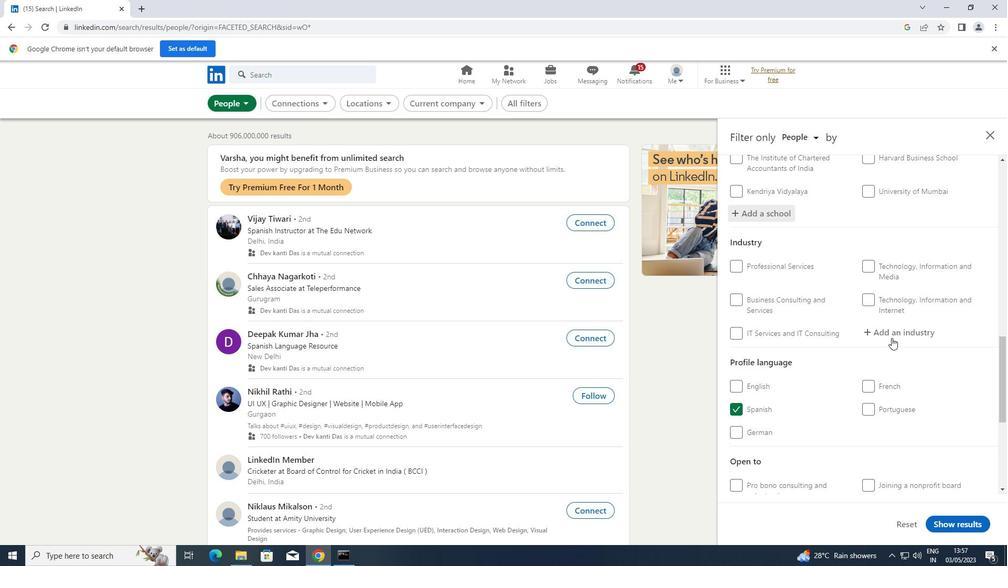 
Action: Mouse pressed left at (904, 332)
Screenshot: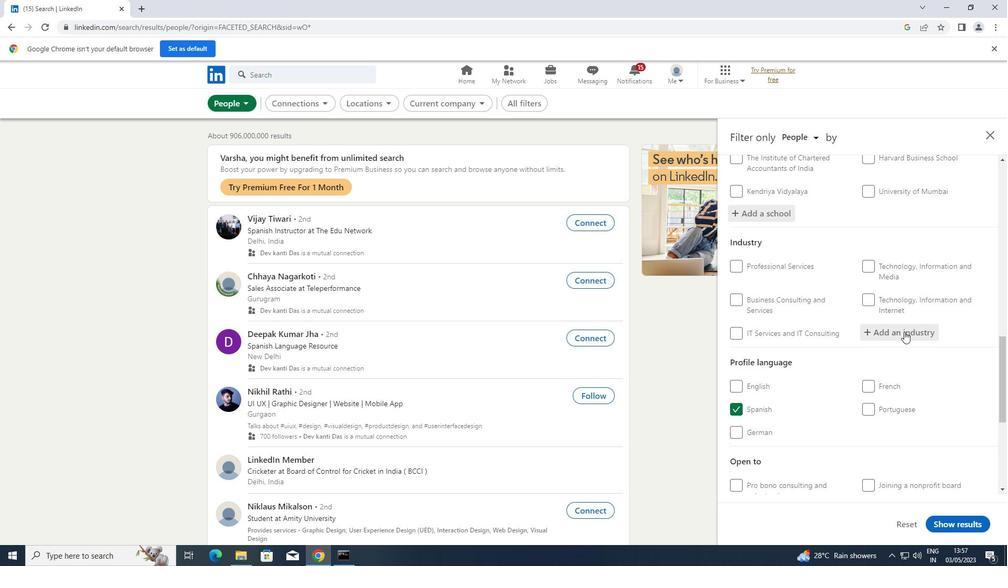 
Action: Key pressed <Key.shift>PROFE
Screenshot: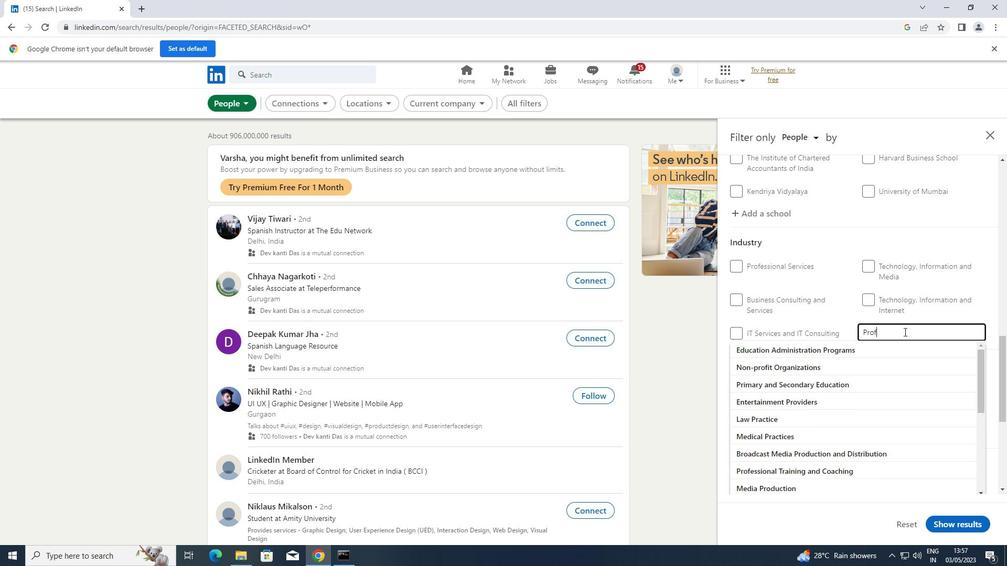 
Action: Mouse moved to (862, 346)
Screenshot: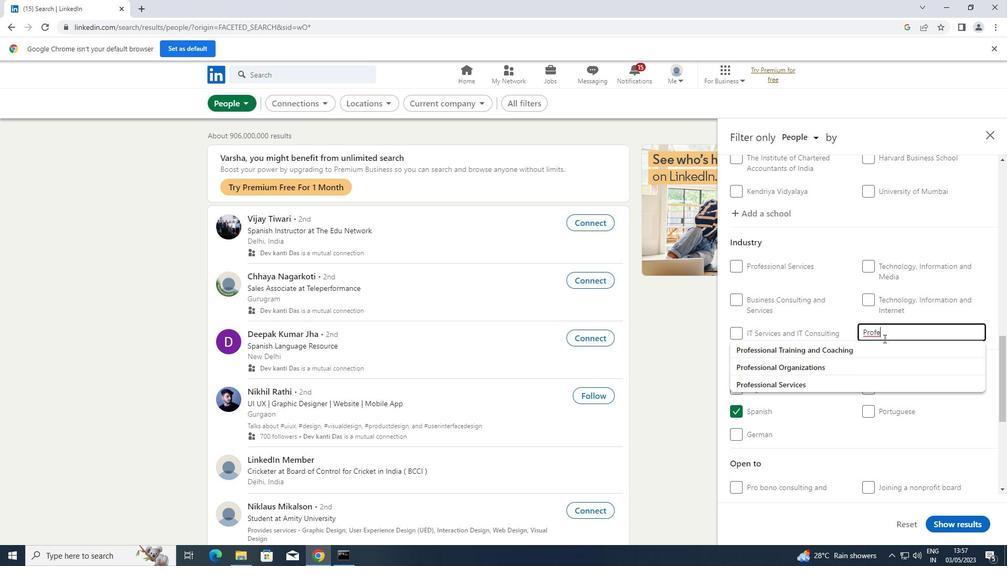 
Action: Mouse pressed left at (862, 346)
Screenshot: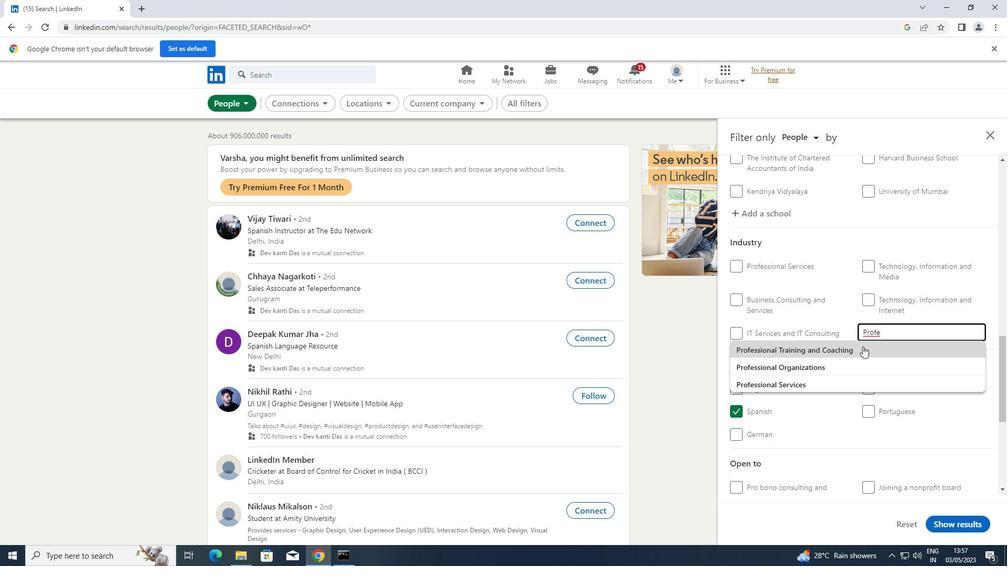 
Action: Mouse scrolled (862, 346) with delta (0, 0)
Screenshot: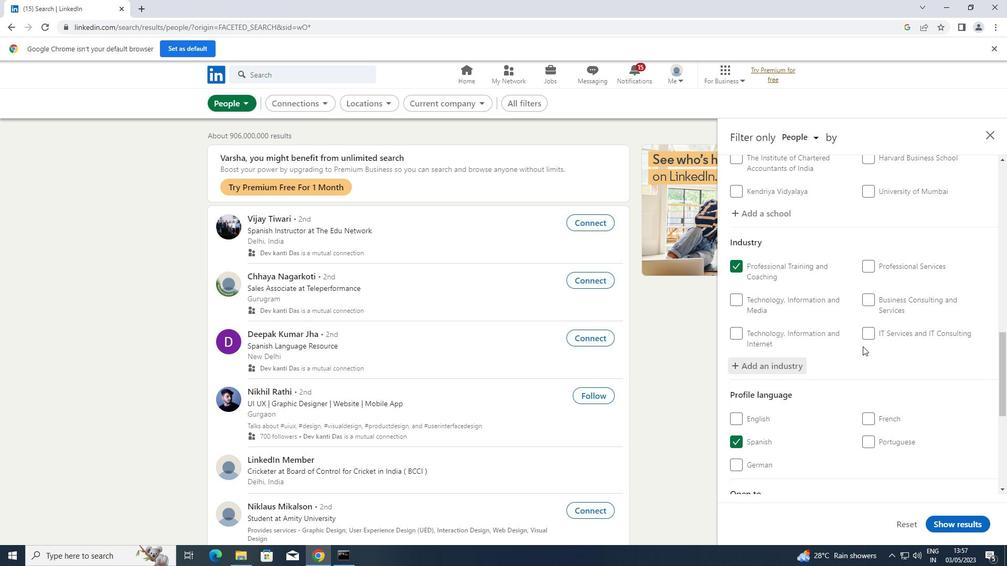 
Action: Mouse scrolled (862, 346) with delta (0, 0)
Screenshot: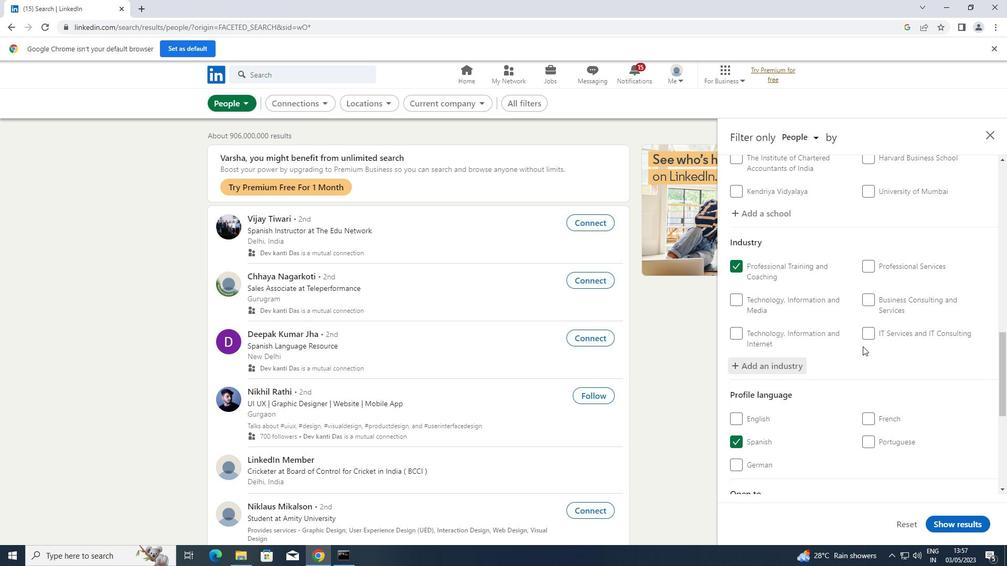 
Action: Mouse scrolled (862, 346) with delta (0, 0)
Screenshot: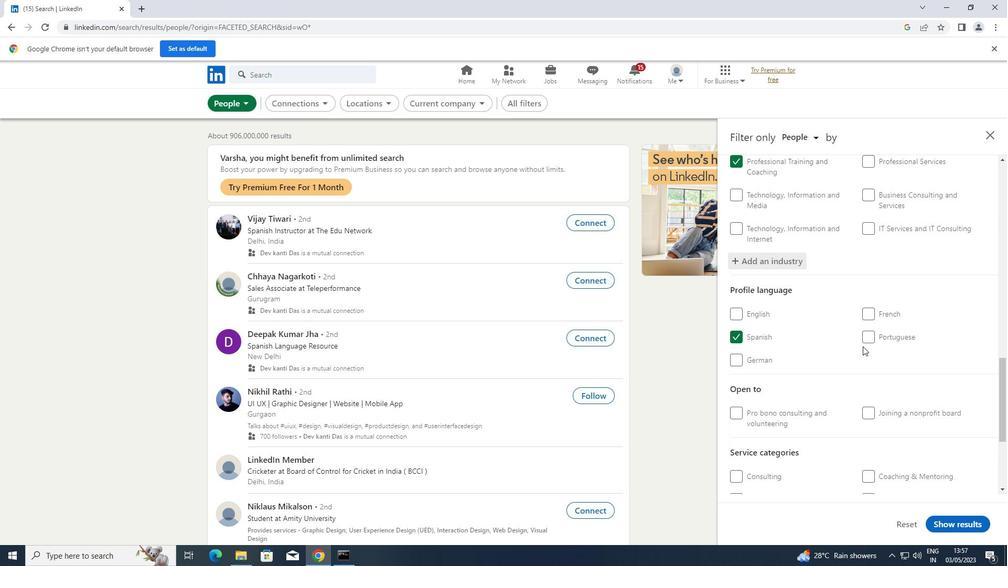 
Action: Mouse scrolled (862, 346) with delta (0, 0)
Screenshot: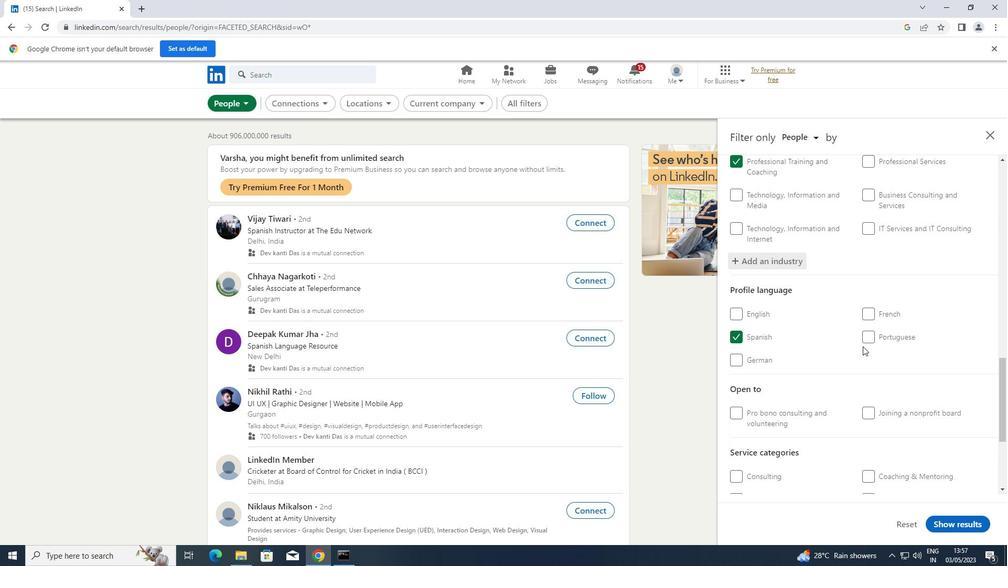 
Action: Mouse scrolled (862, 346) with delta (0, 0)
Screenshot: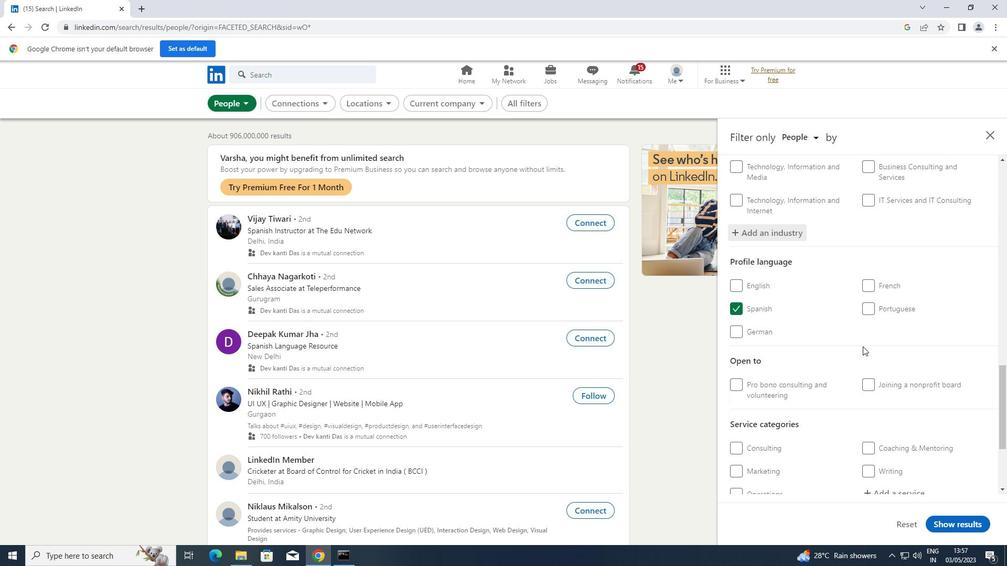 
Action: Mouse moved to (867, 367)
Screenshot: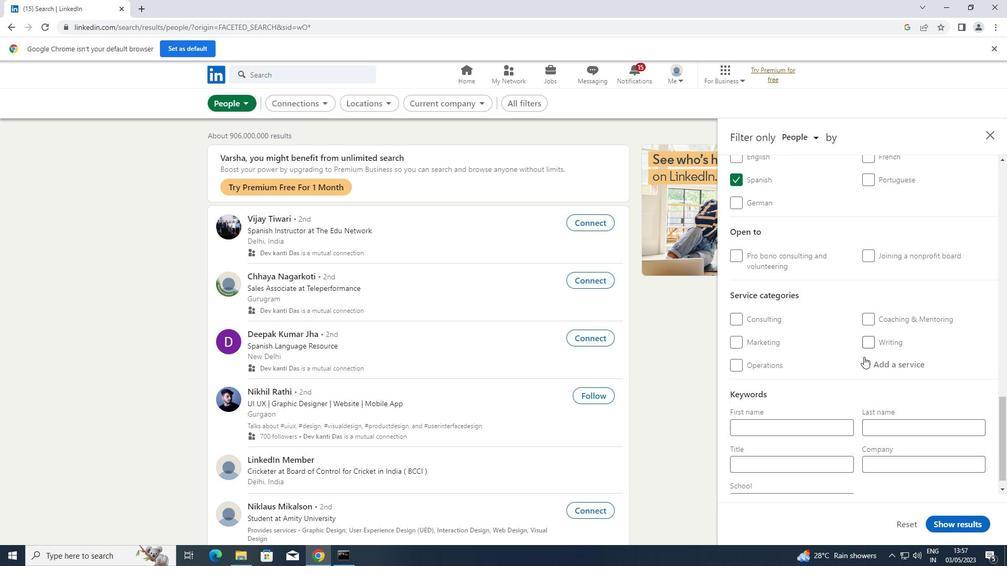 
Action: Mouse pressed left at (867, 367)
Screenshot: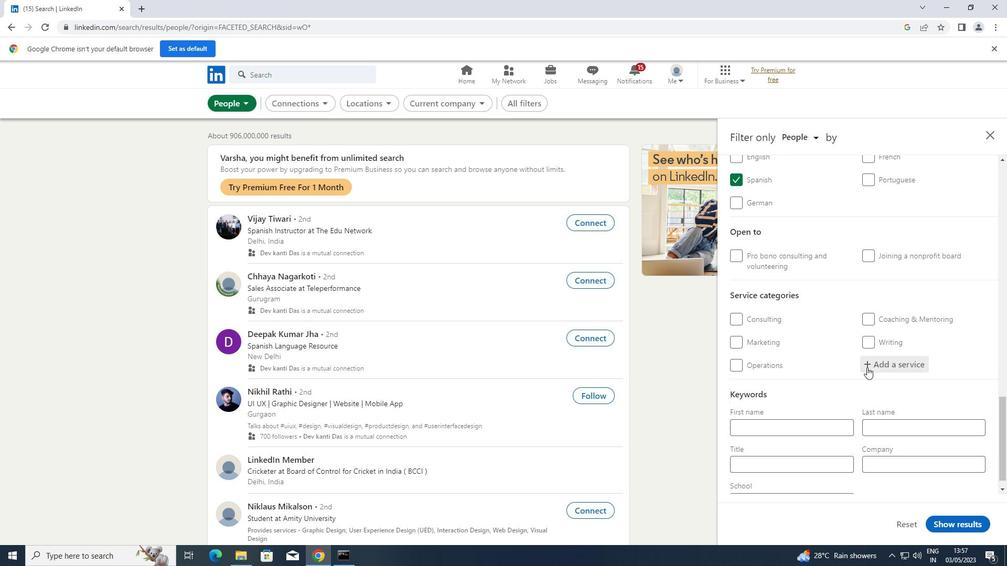 
Action: Key pressed <Key.shift>HUMAN
Screenshot: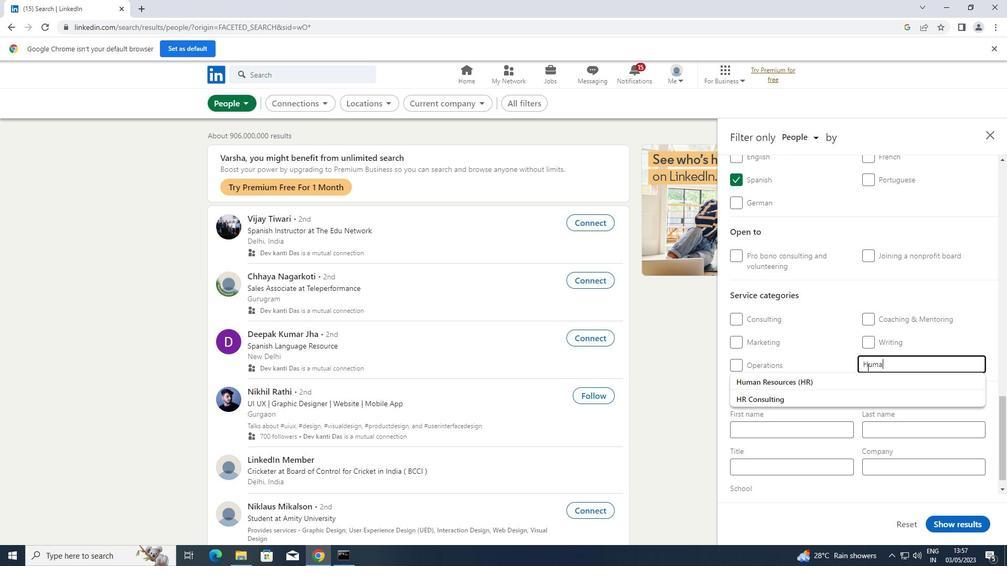 
Action: Mouse moved to (857, 370)
Screenshot: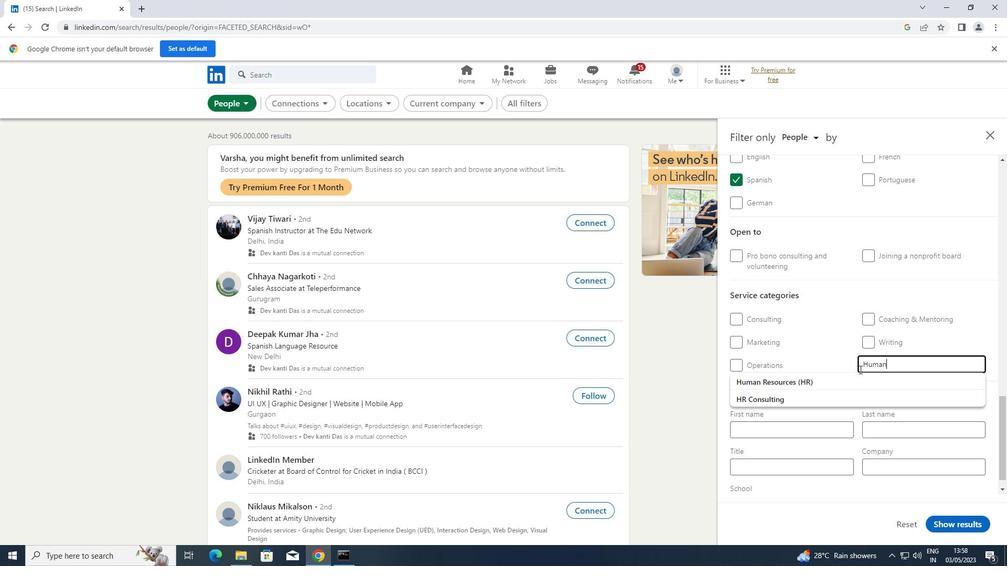 
Action: Key pressed <Key.space><Key.shift>RESOURCES
Screenshot: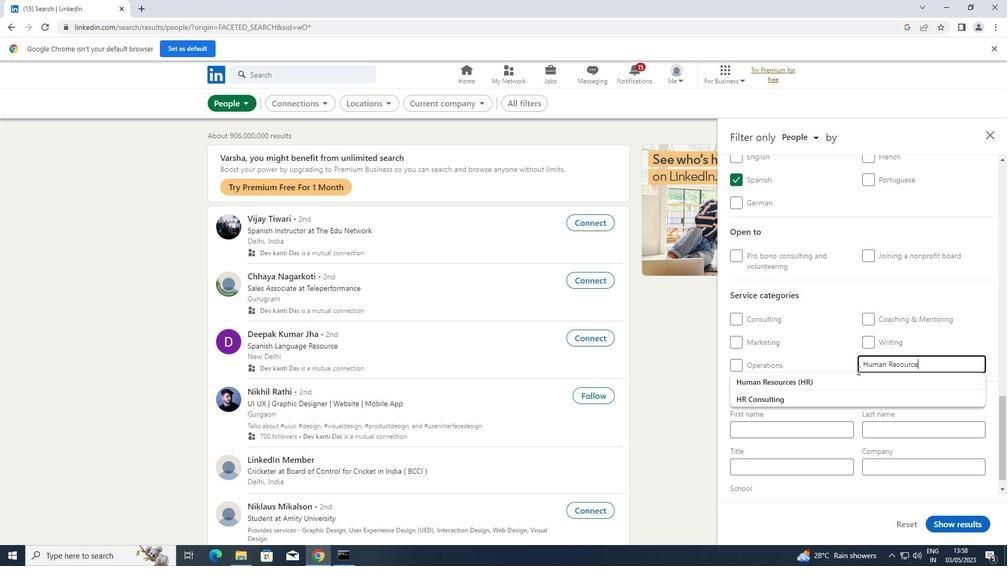 
Action: Mouse moved to (811, 473)
Screenshot: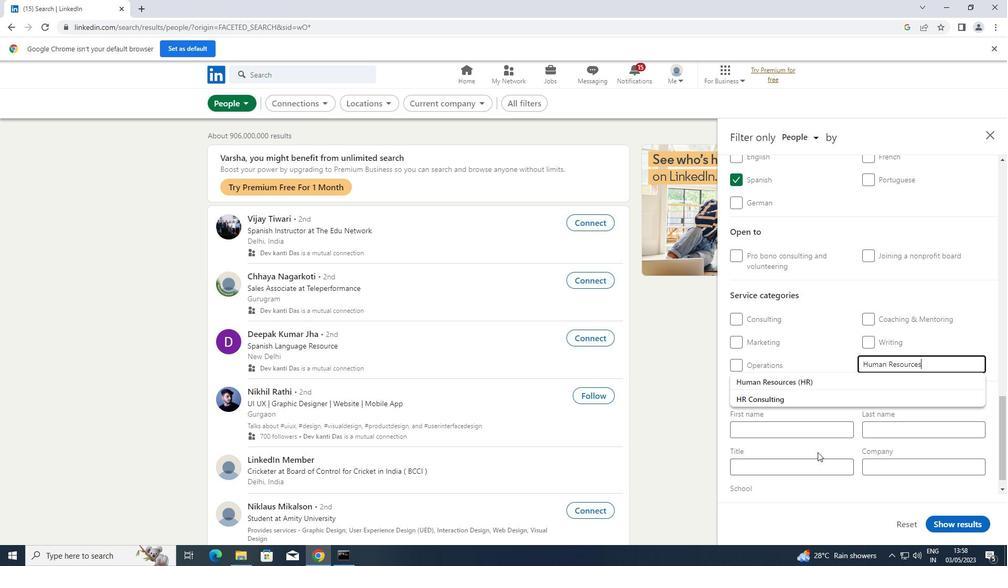
Action: Mouse pressed left at (811, 473)
Screenshot: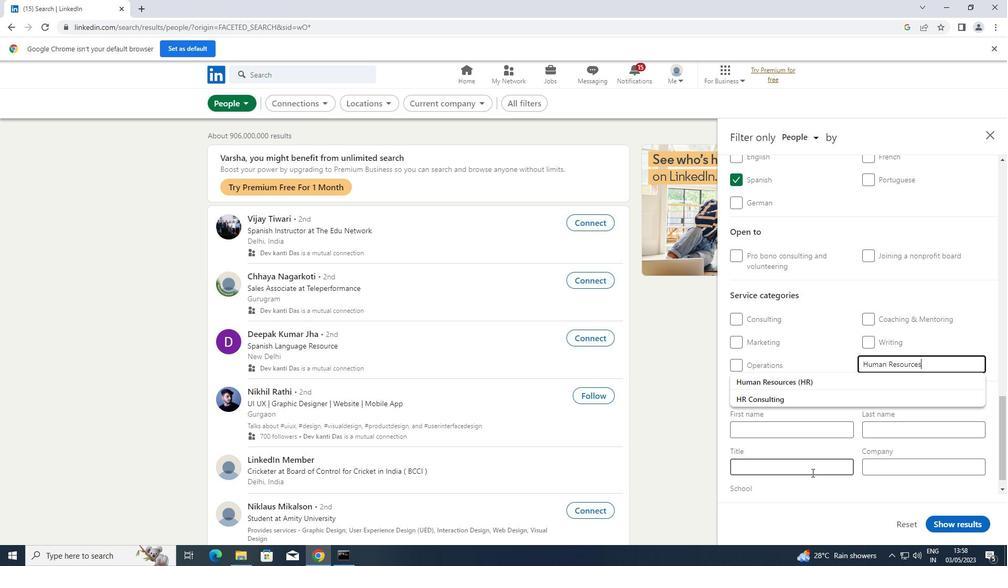 
Action: Key pressed <Key.shift>CUSTOMER<Key.space><Key.shift>SERVICE<Key.space><Key.shift>MANAGER
Screenshot: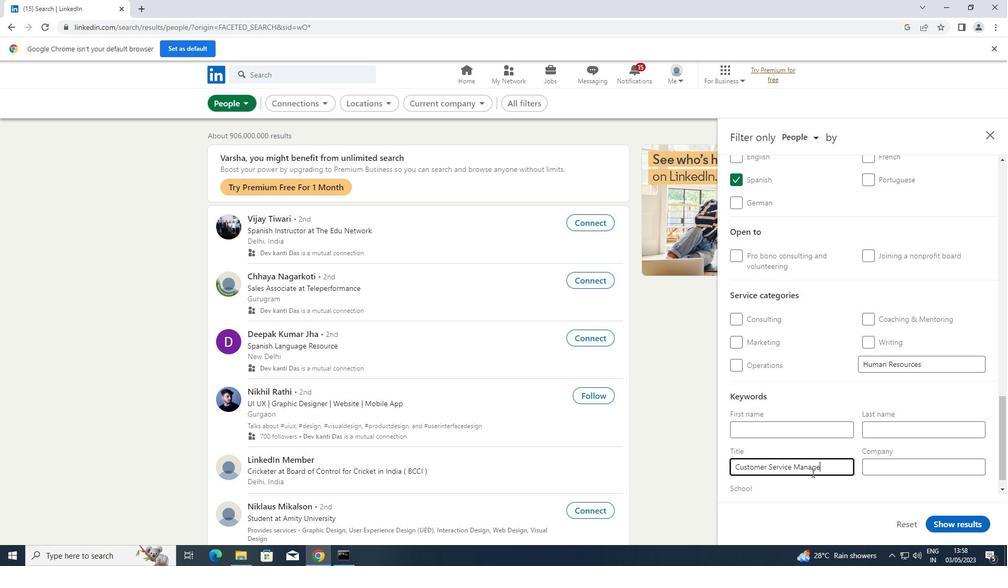 
Action: Mouse moved to (954, 521)
Screenshot: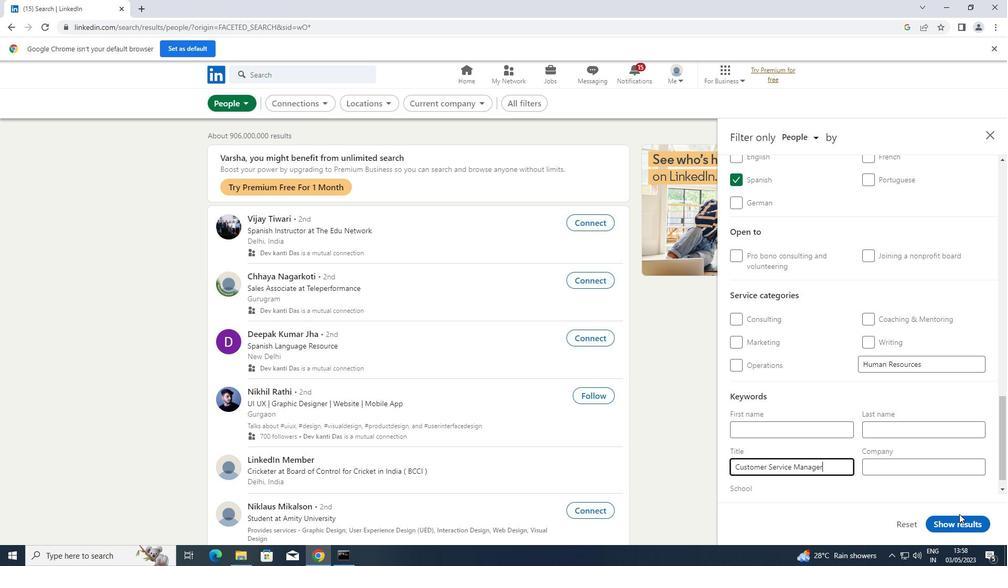 
Action: Mouse pressed left at (954, 521)
Screenshot: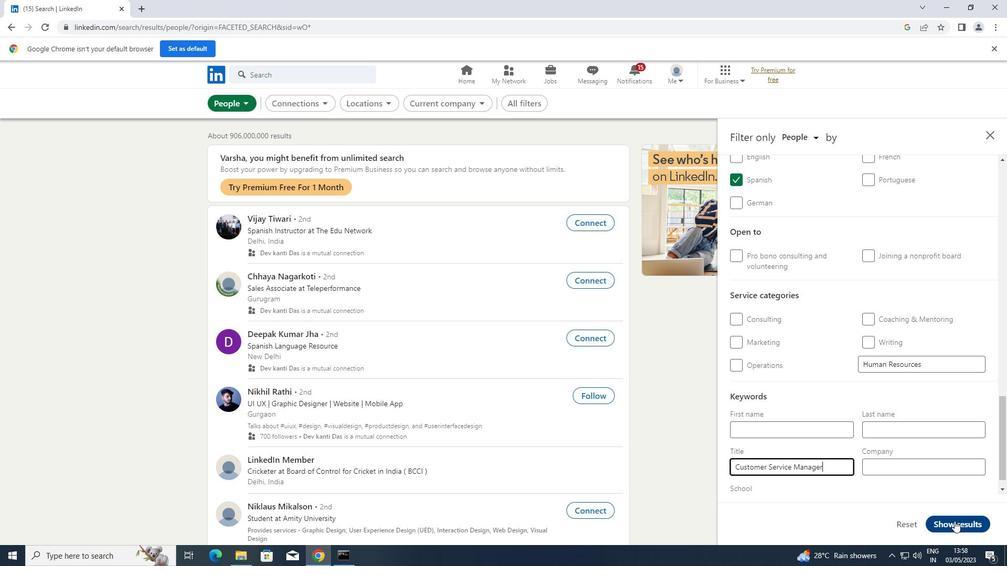 
